 Task: Add an event  with title  Monthly Sales Meeting, date '2023/12/12' to 2023/12/14  & Select Event type as  Collective. Add location for the event as  456 Delos, Greece and add a description: As the faller begins to lean backward, the catchers should immediately extend their arms, creating a secure and stable platform for the faller to land on. Catchers should maintain a firm grip and ensure a safe landing for the faller.Create an event link  http-monthlysalesmeetingcom & Select the event color as  Cyan. , logged in from the account softage.10@softage.netand send the event invitation to softage.7@softage.net and softage.8@softage.net
Action: Mouse moved to (778, 146)
Screenshot: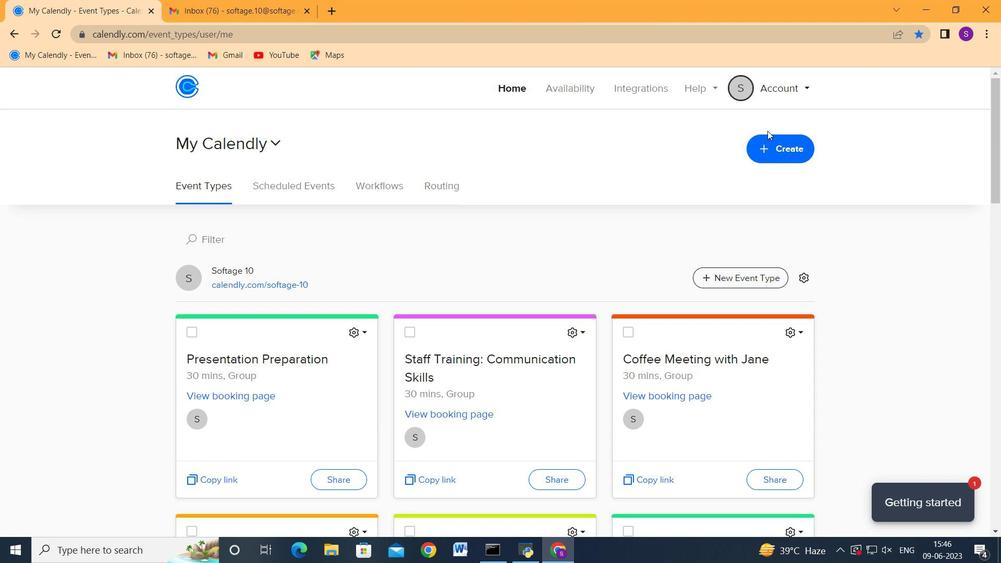 
Action: Mouse pressed left at (778, 146)
Screenshot: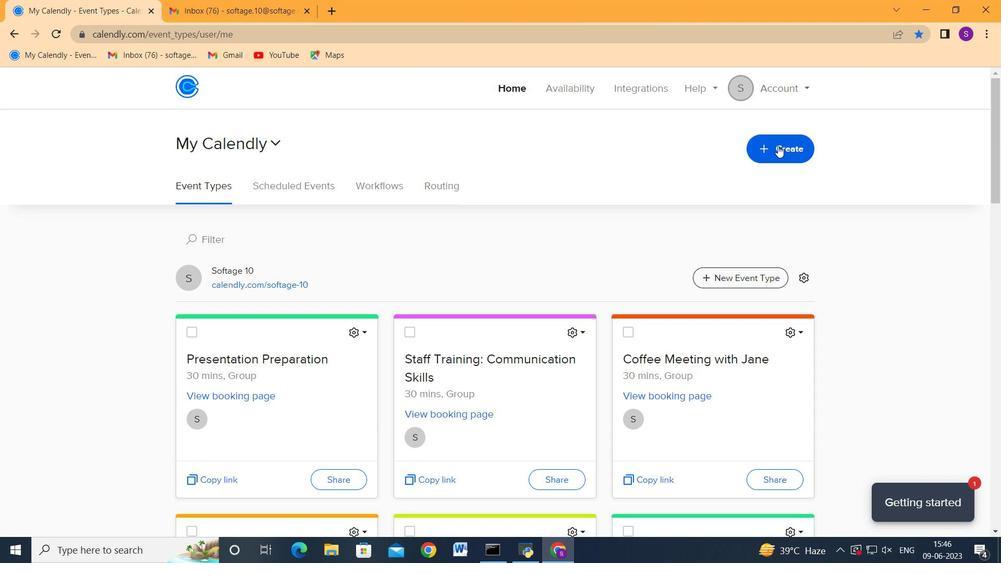 
Action: Mouse moved to (737, 192)
Screenshot: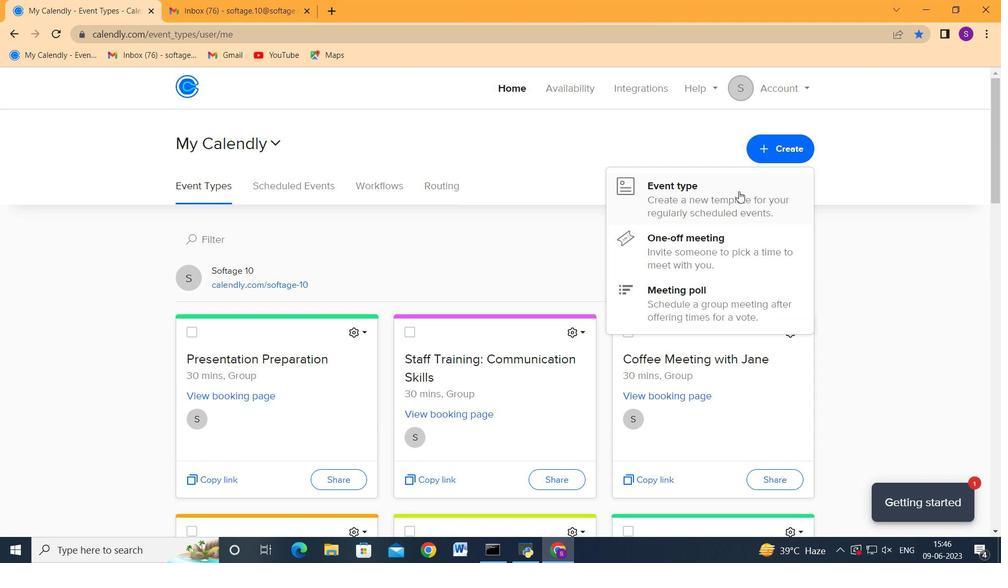 
Action: Mouse pressed left at (738, 192)
Screenshot: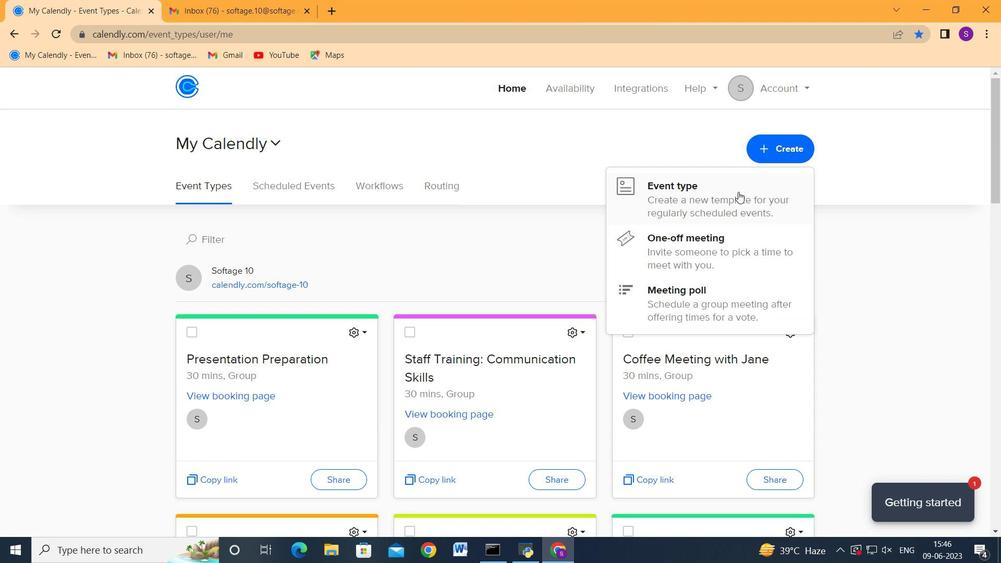 
Action: Mouse moved to (502, 400)
Screenshot: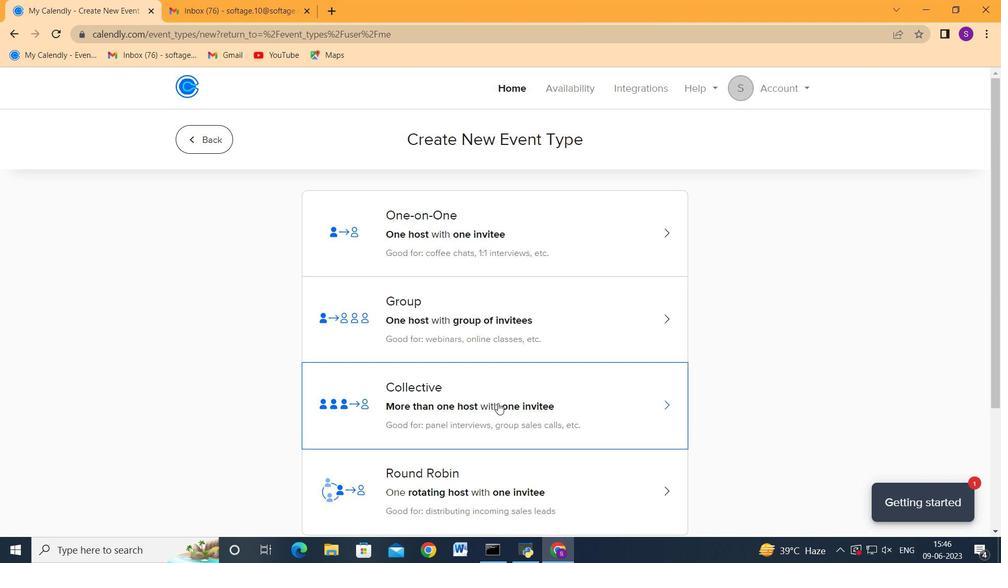 
Action: Mouse pressed left at (502, 400)
Screenshot: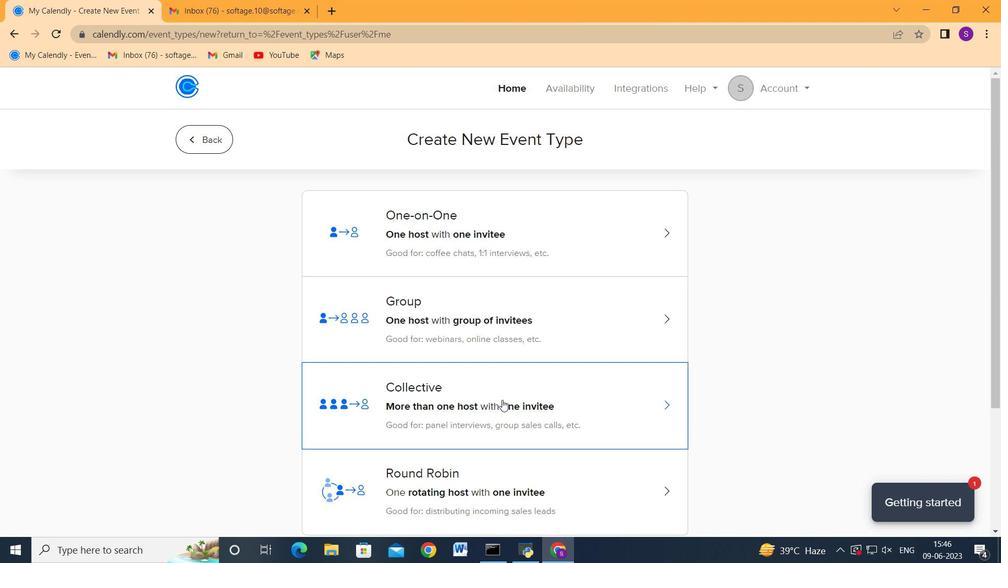 
Action: Mouse moved to (465, 210)
Screenshot: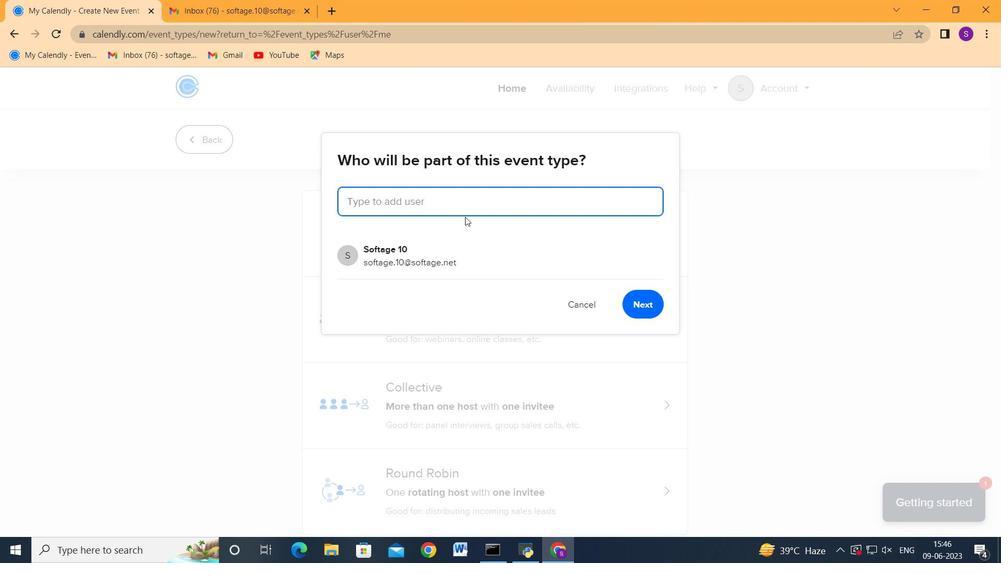 
Action: Mouse pressed left at (465, 210)
Screenshot: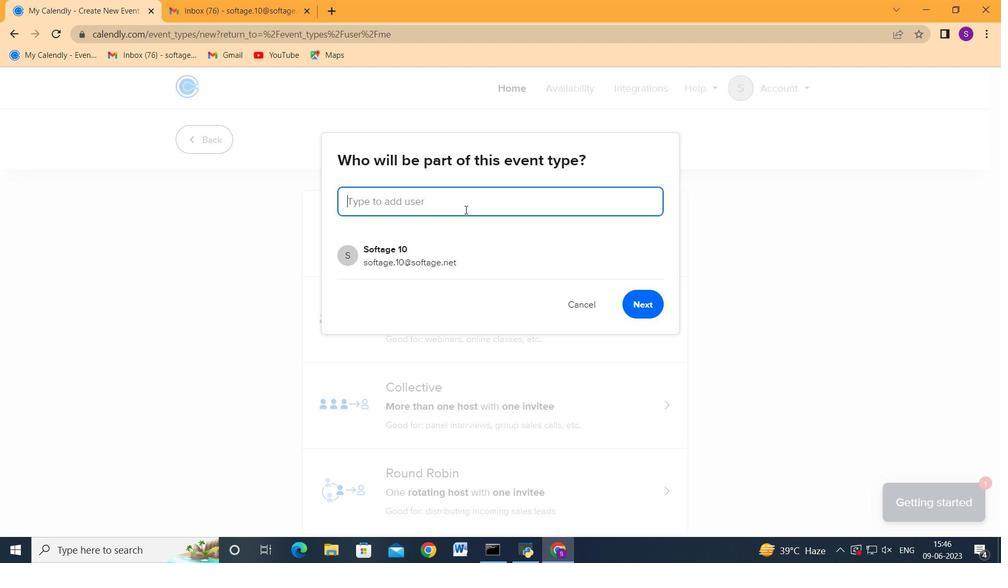 
Action: Mouse moved to (649, 309)
Screenshot: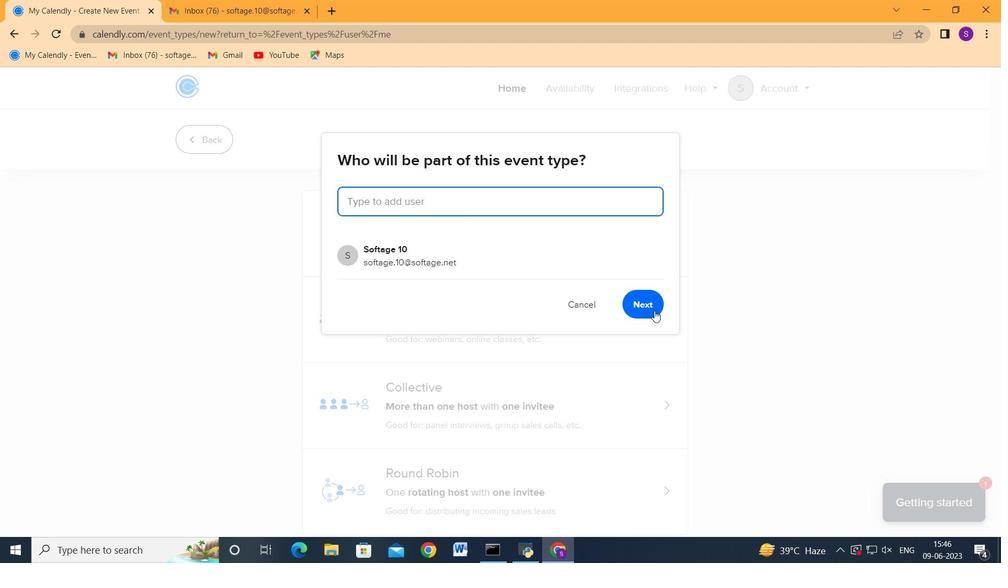 
Action: Mouse pressed left at (649, 309)
Screenshot: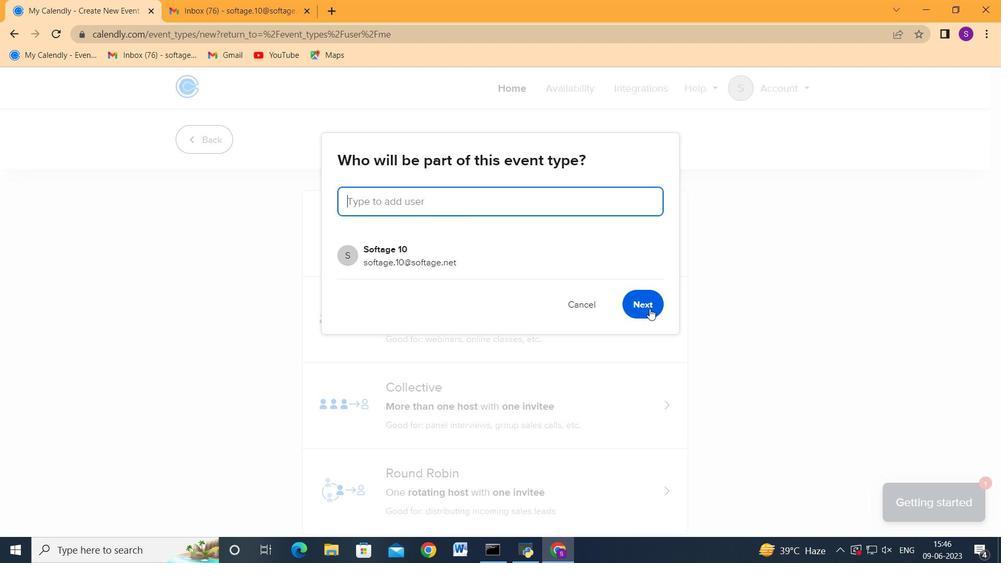 
Action: Mouse moved to (357, 315)
Screenshot: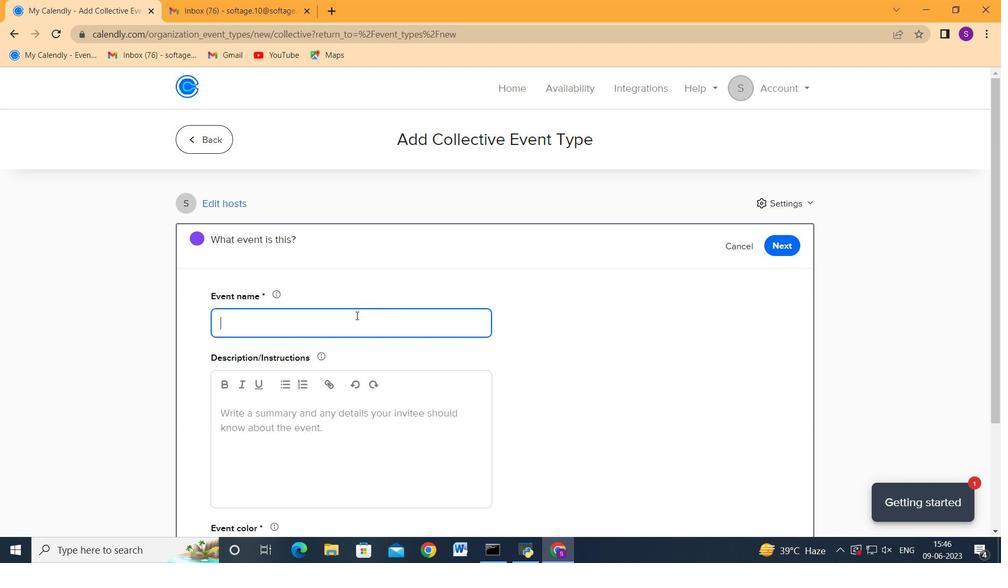 
Action: Key pressed <Key.shift><Key.shift><Key.shift><Key.shift><Key.shift><Key.shift><Key.shift><Key.shift><Key.shift>G<Key.backspace><Key.shift>Monthly<Key.space><Key.shift>Sales<Key.space><Key.shift>Meeting,<Key.backspace><Key.tab><Key.tab><Key.tab><Key.shift><Key.shift><Key.shift><Key.shift><Key.shift><Key.shift><Key.shift><Key.shift><Key.shift><Key.shift><Key.shift><Key.shift><Key.shift><Key.shift>Ad<Key.backspace>s<Key.space>the<Key.space>faller<Key.space>begins<Key.space>to<Key.space>learn<Key.backspace><Key.backspace>n<Key.space>backward<Key.space><Key.backspace>,<Key.space>the<Key.space>catchers<Key.space>should<Key.space>immediately<Key.space>extend<Key.space>their<Key.space>arms,<Key.space>creating<Key.space>a<Key.space>secure<Key.space>and<Key.space>stable<Key.space>pe<Key.backspace>latform<Key.space>for<Key.space>the<Key.space>faller<Key.space>to<Key.space>land<Key.space>on.<Key.space><Key.shift_r>Catchers<Key.space>shuo<Key.backspace><Key.backspace>ould<Key.space>maintain<Key.space>a<Key.space>firm<Key.space>gi<Key.backspace>rip<Key.space>and<Key.space>ensure<Key.space>a<Key.space>safe<Key.space>landing<Key.space>on<Key.space><Key.backspace><Key.backspace><Key.backspace>for<Key.space>the<Key.space>faller.<Key.tab><Key.tab>
Screenshot: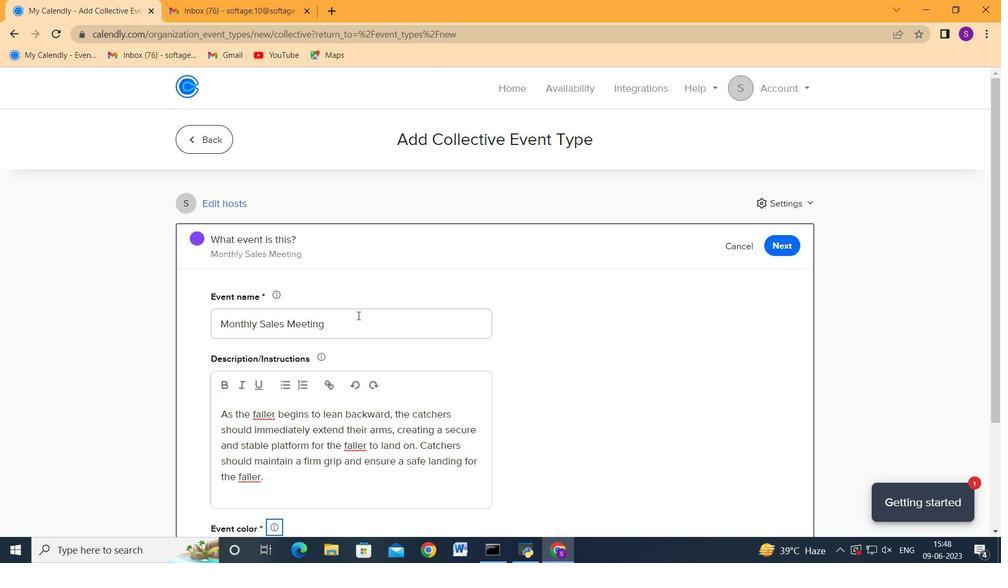
Action: Mouse moved to (362, 404)
Screenshot: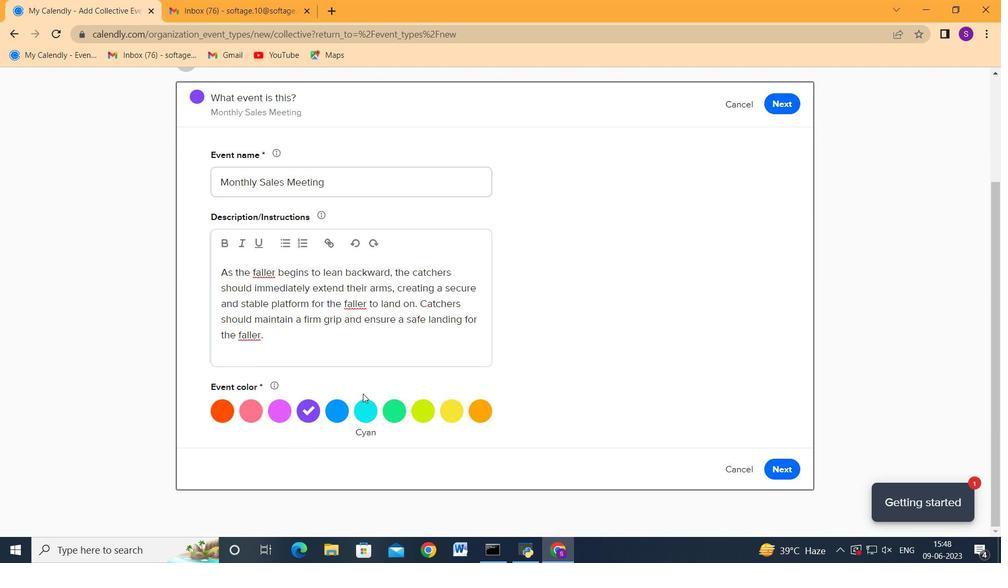 
Action: Mouse pressed left at (362, 404)
Screenshot: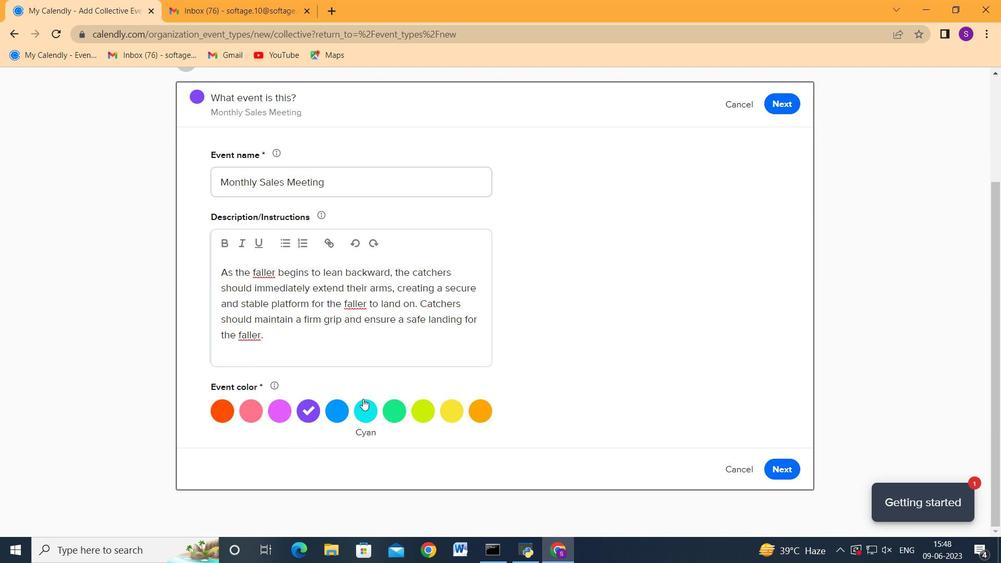 
Action: Mouse moved to (786, 464)
Screenshot: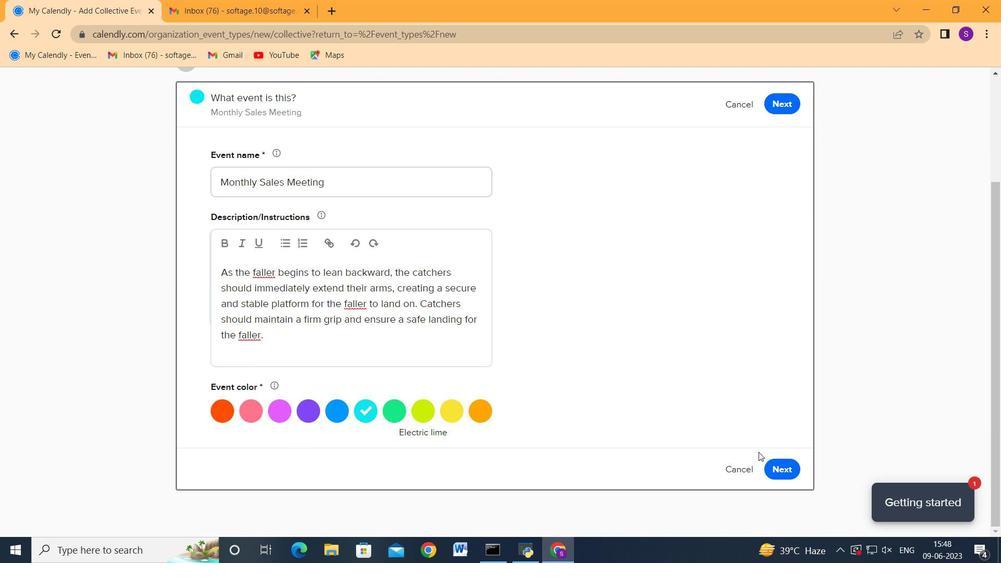 
Action: Mouse pressed left at (786, 464)
Screenshot: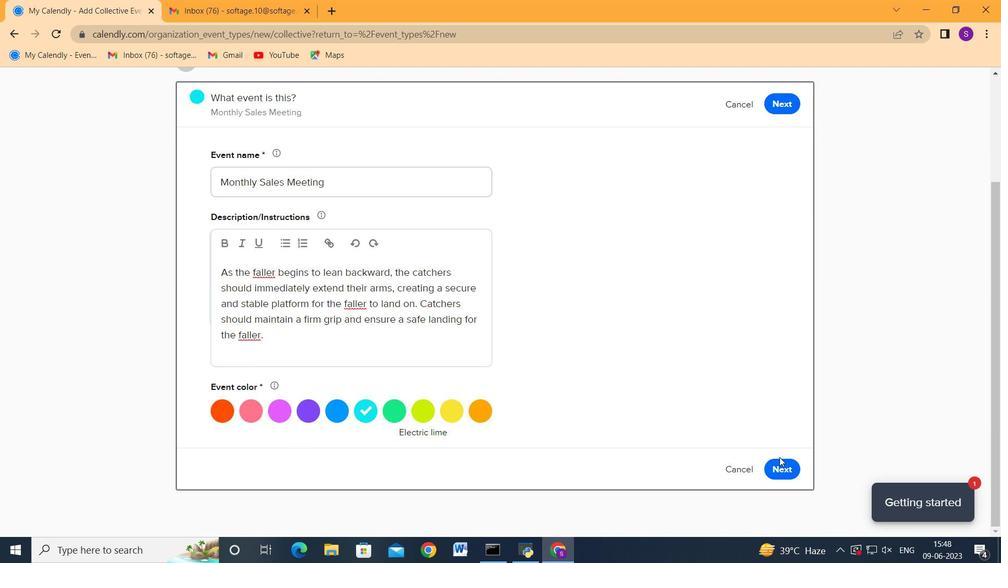 
Action: Mouse moved to (489, 373)
Screenshot: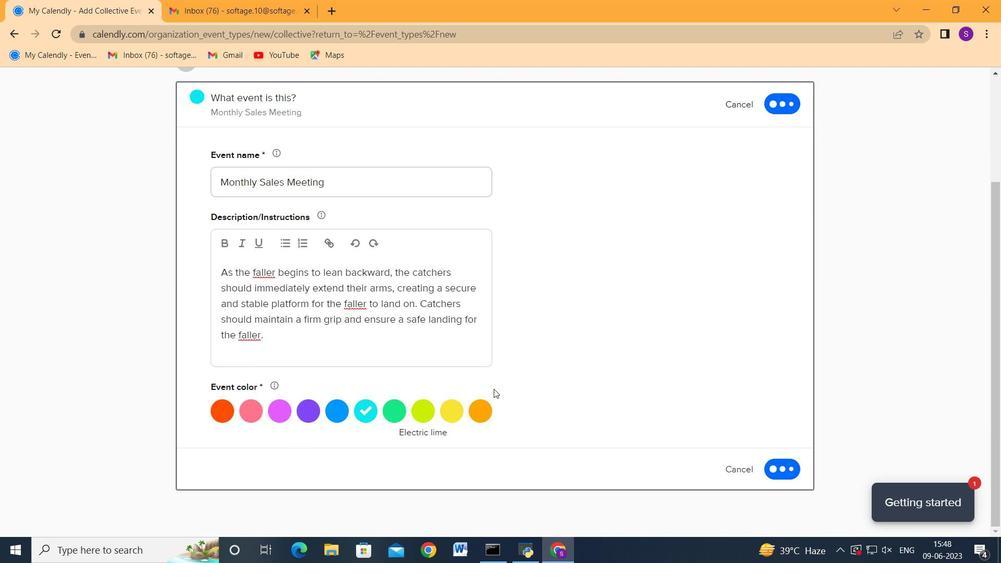 
Action: Mouse scrolled (489, 373) with delta (0, 0)
Screenshot: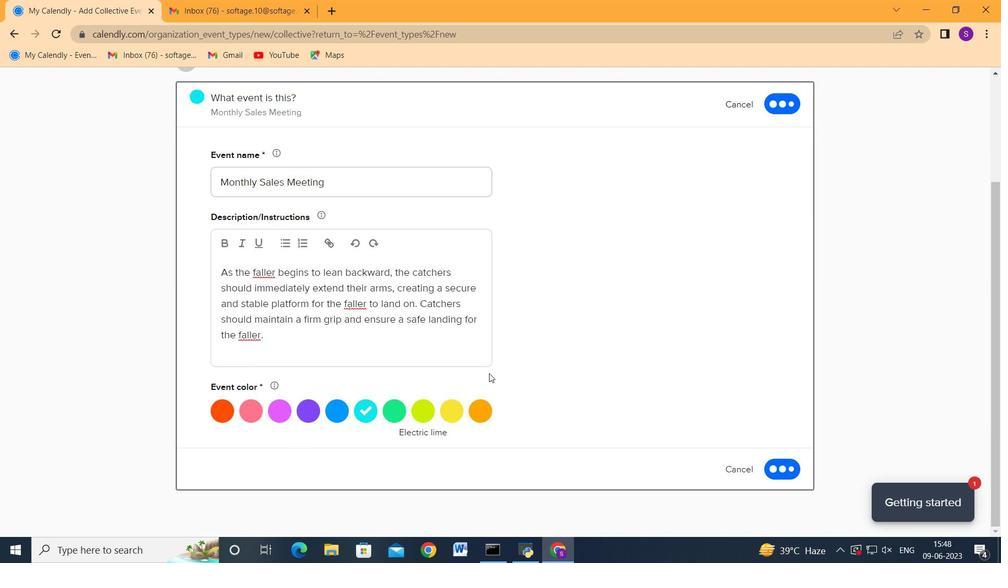 
Action: Mouse scrolled (489, 373) with delta (0, 0)
Screenshot: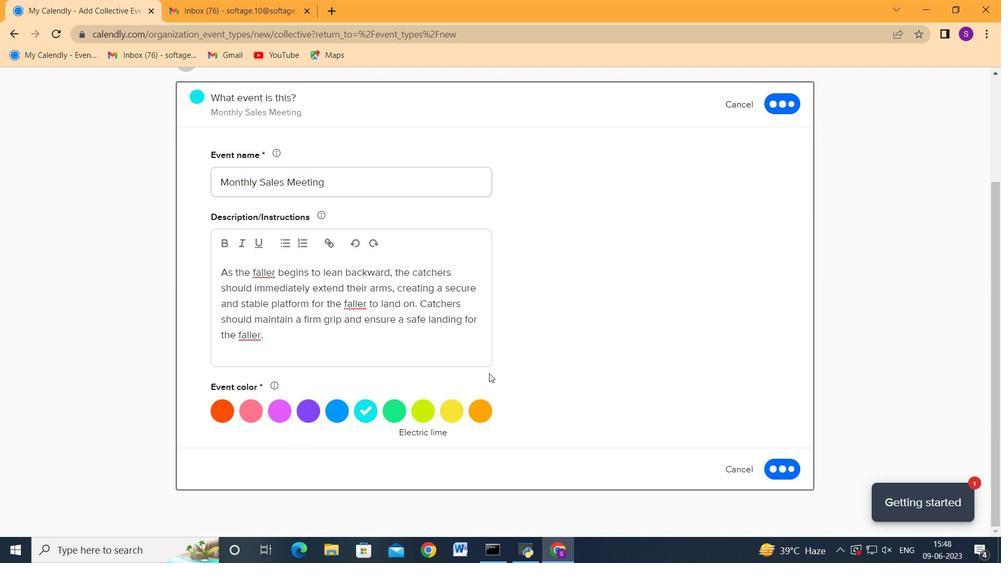 
Action: Mouse moved to (322, 382)
Screenshot: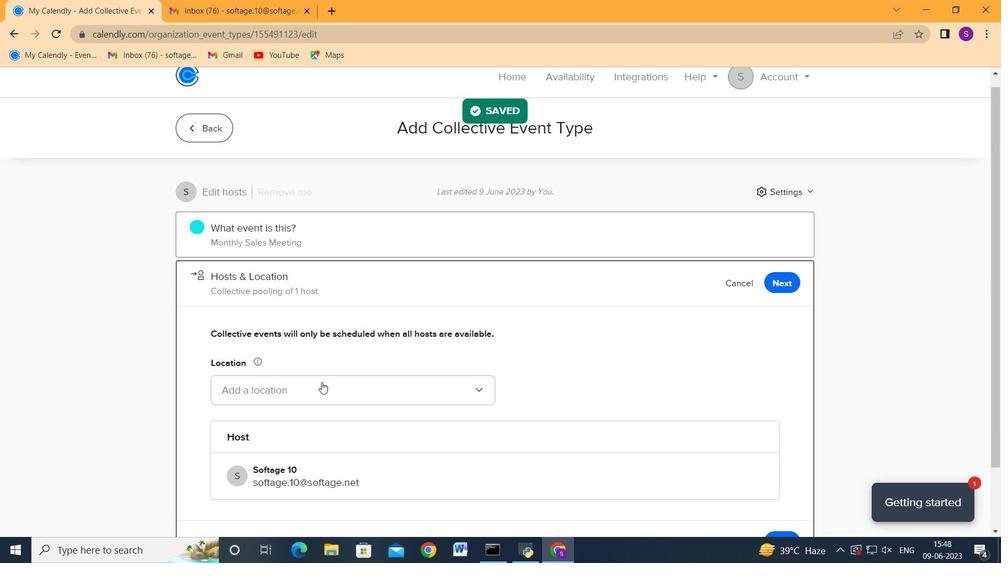 
Action: Mouse pressed left at (322, 382)
Screenshot: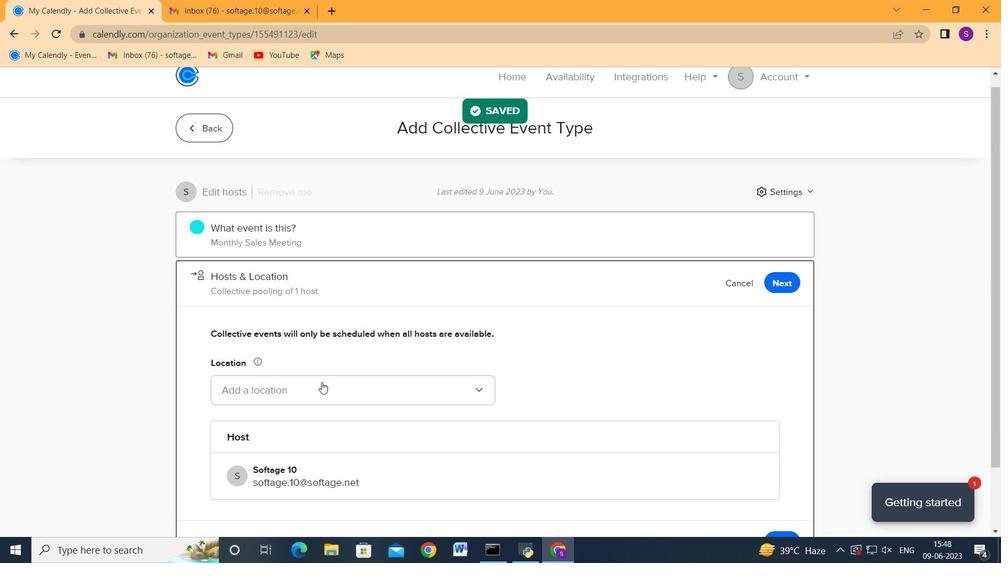 
Action: Mouse moved to (308, 416)
Screenshot: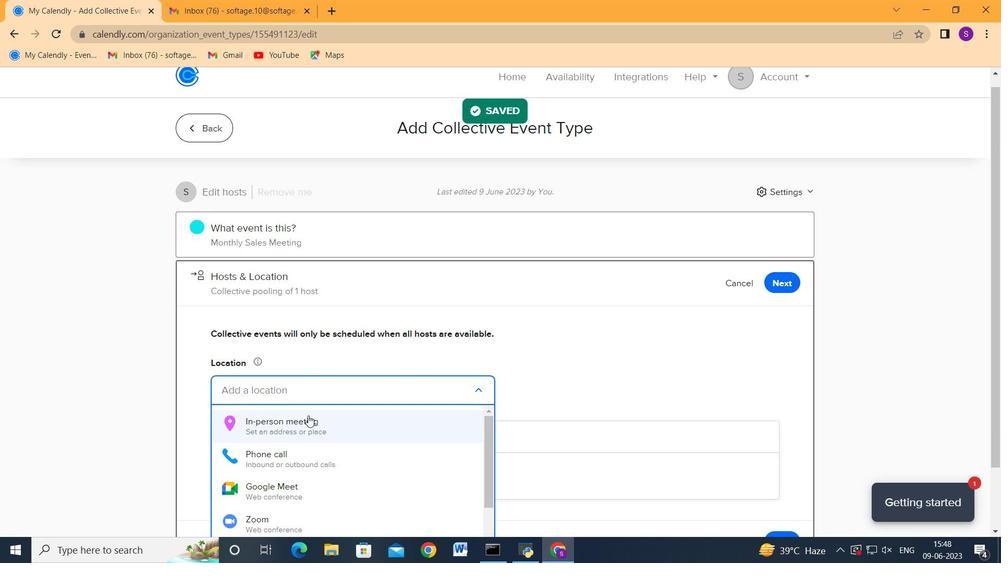 
Action: Mouse pressed left at (308, 416)
Screenshot: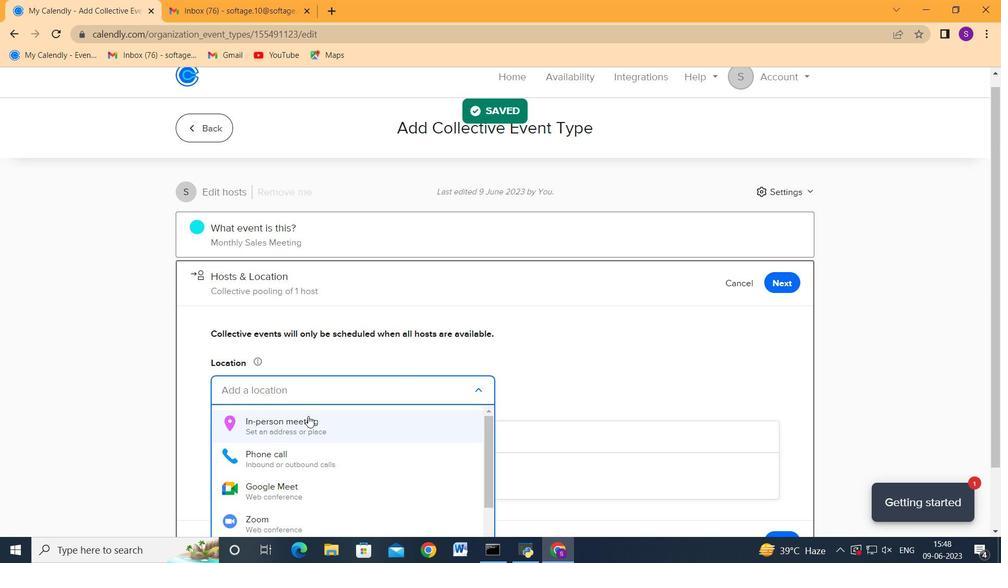 
Action: Mouse moved to (518, 214)
Screenshot: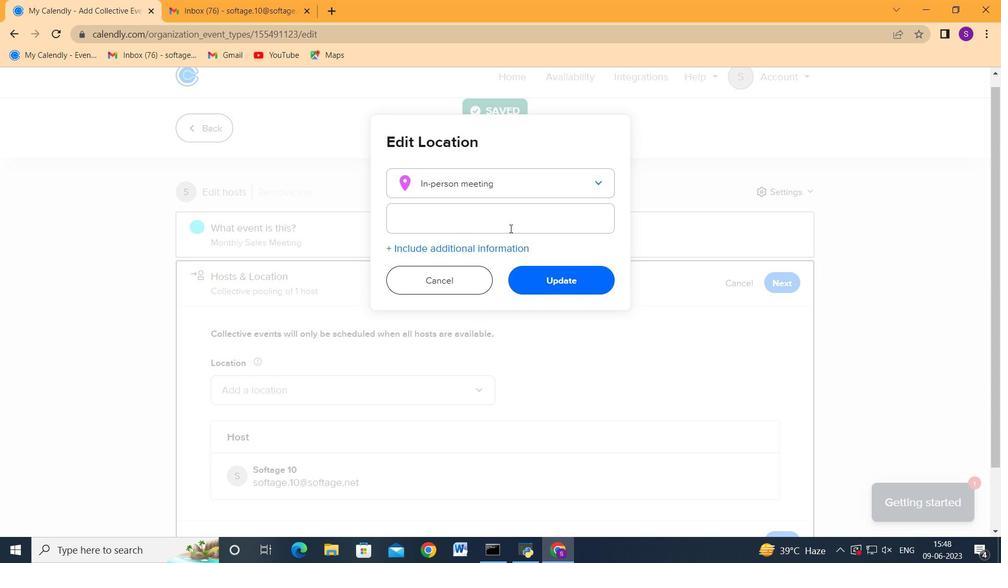 
Action: Mouse pressed left at (518, 214)
Screenshot: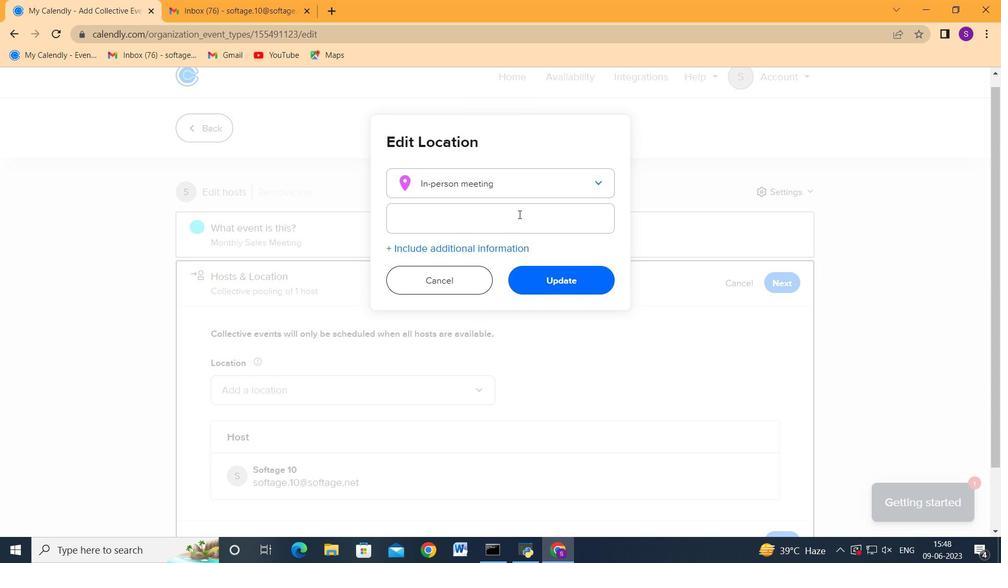 
Action: Key pressed i<Key.backspace>456<Key.space><Key.shift_r>Delos,<Key.space><Key.shift>C<Key.backspace>g<Key.backspace><Key.shift_r>Greece
Screenshot: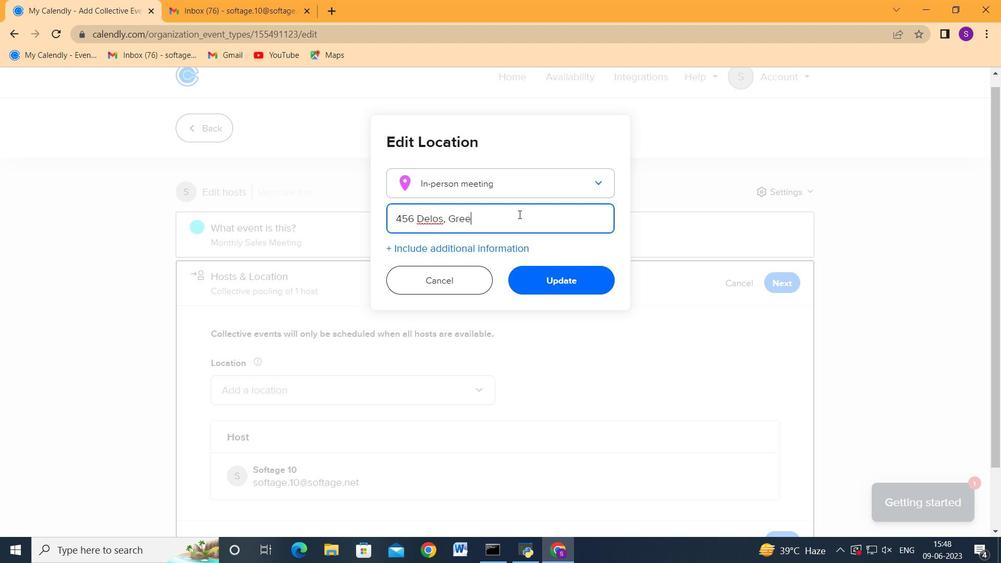 
Action: Mouse moved to (557, 269)
Screenshot: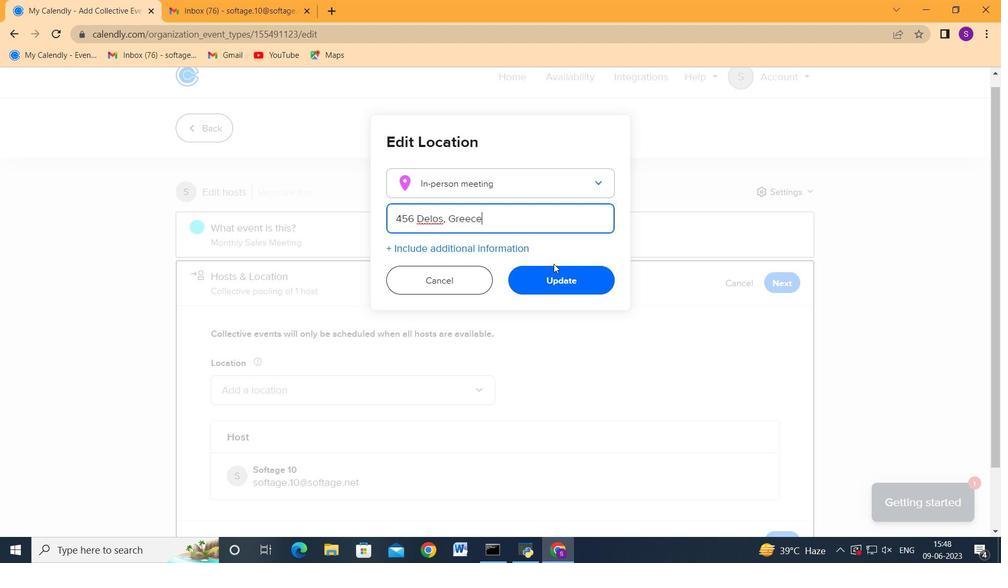 
Action: Mouse pressed left at (557, 269)
Screenshot: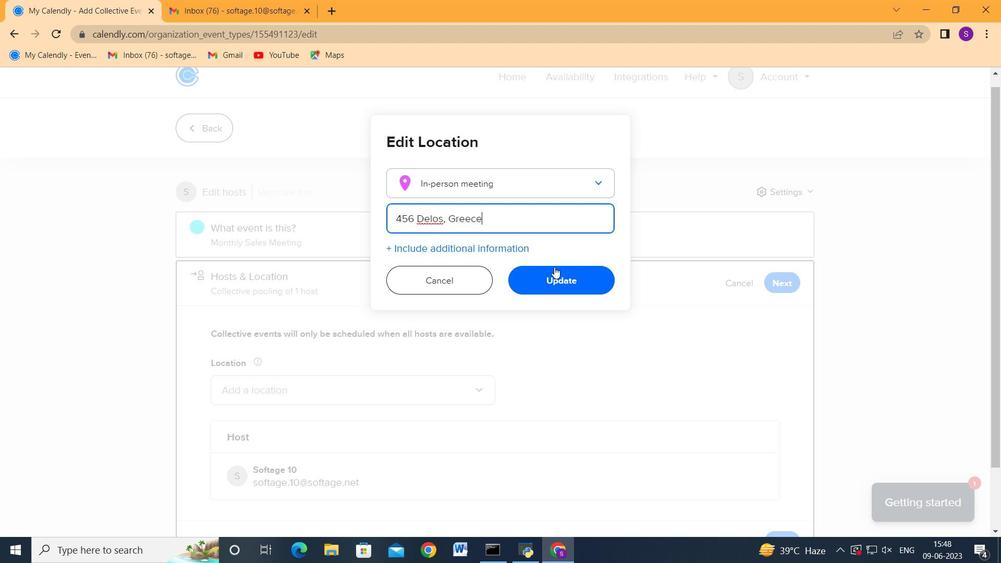 
Action: Mouse moved to (543, 308)
Screenshot: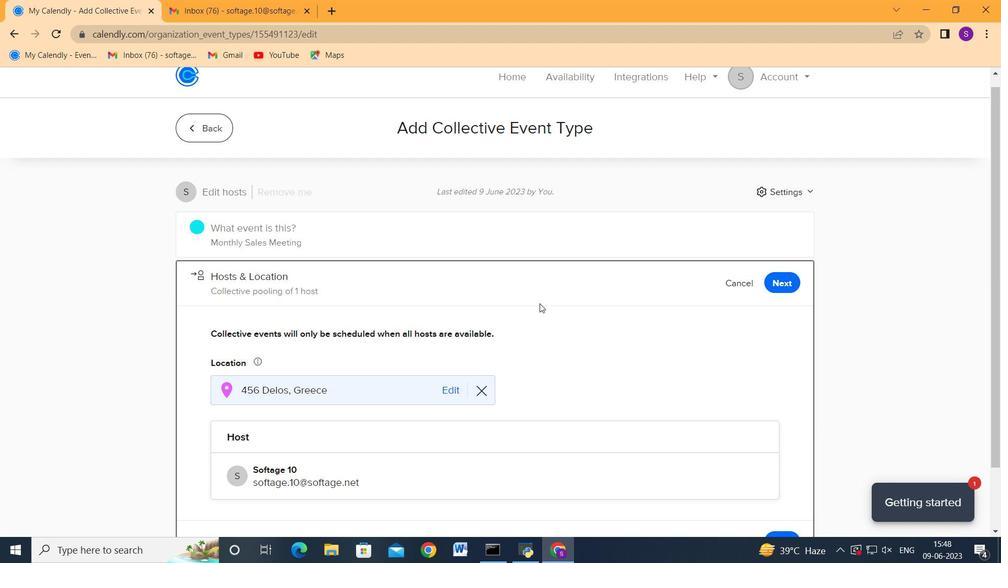 
Action: Mouse scrolled (543, 307) with delta (0, 0)
Screenshot: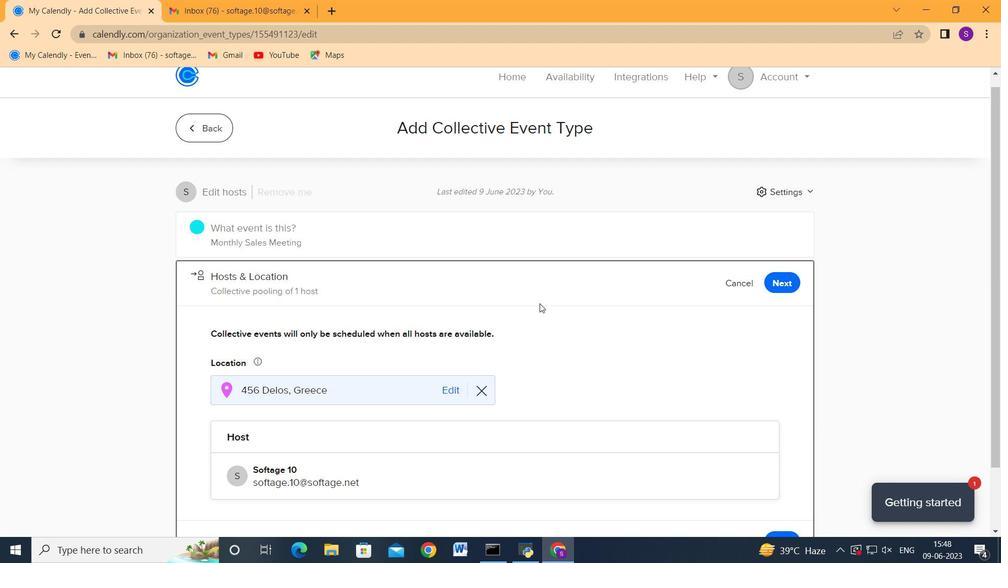 
Action: Mouse moved to (544, 310)
Screenshot: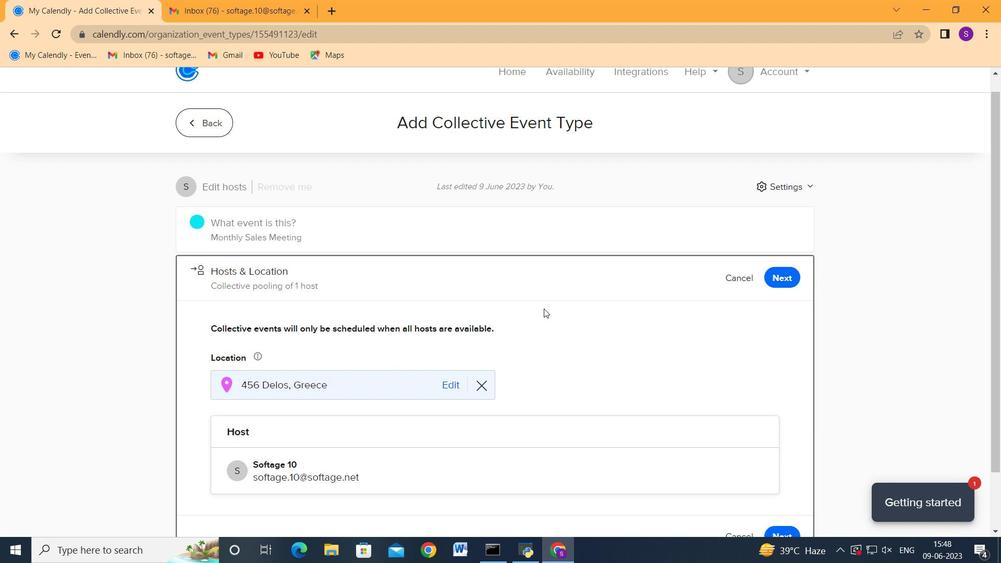 
Action: Mouse scrolled (544, 309) with delta (0, 0)
Screenshot: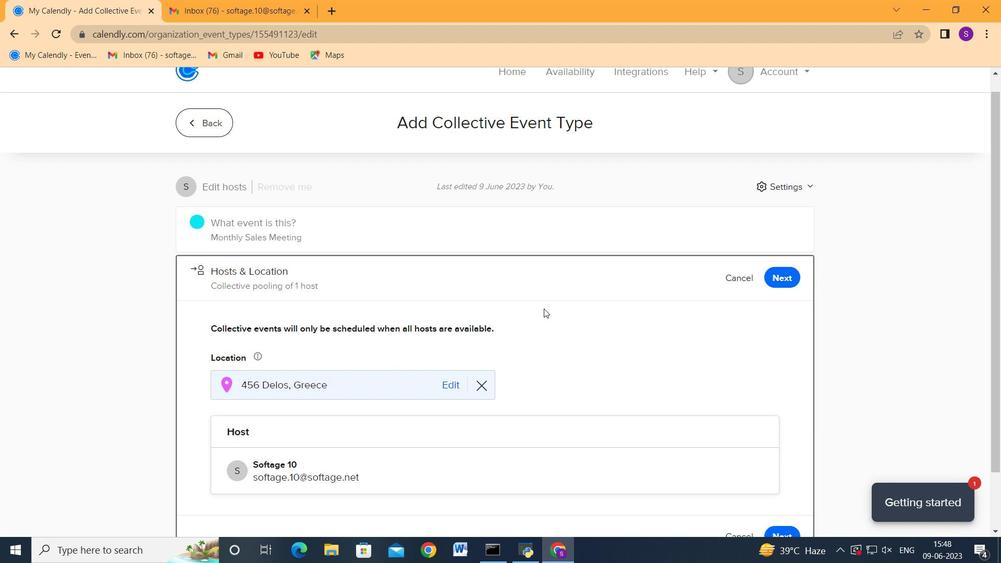 
Action: Mouse moved to (544, 310)
Screenshot: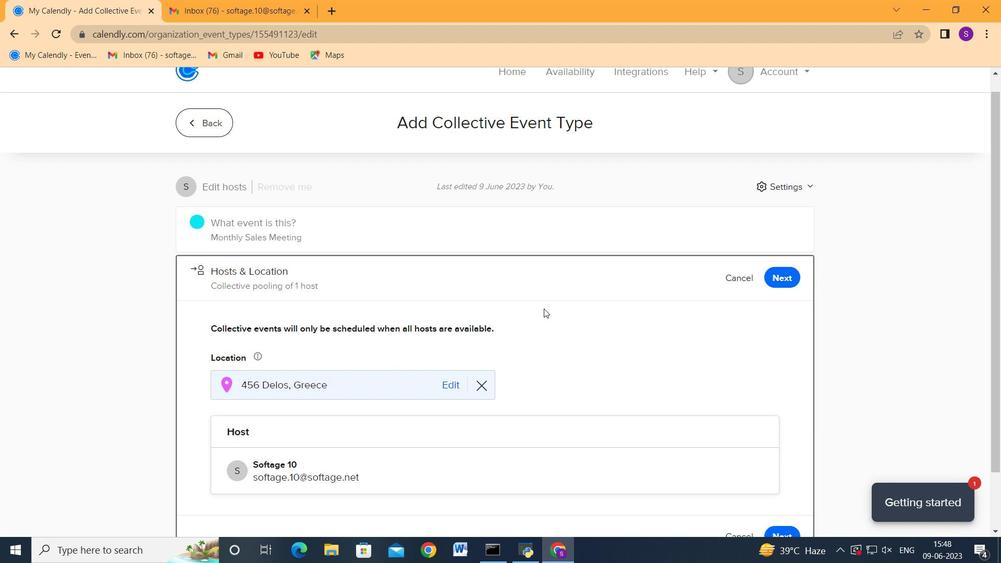 
Action: Mouse scrolled (544, 309) with delta (0, 0)
Screenshot: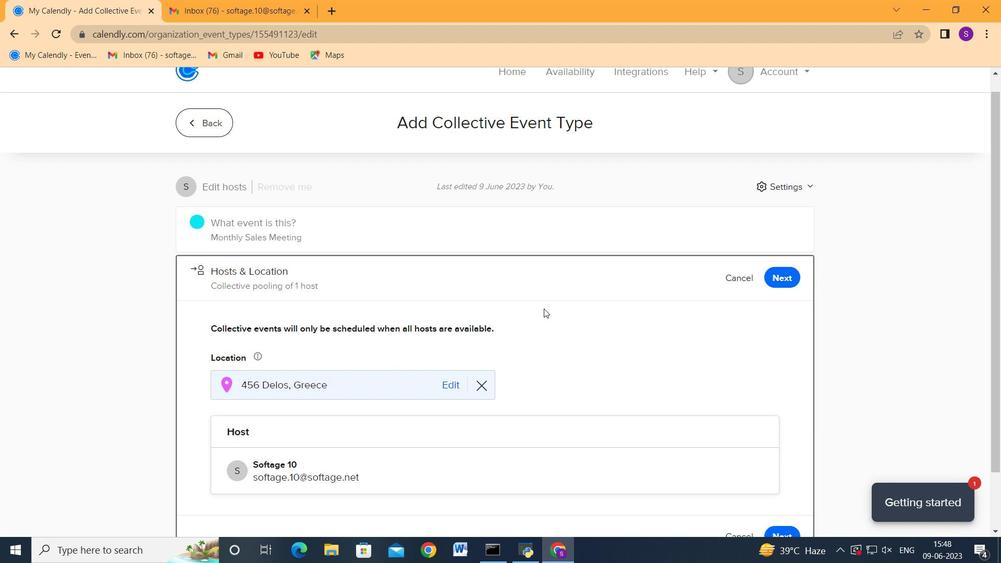 
Action: Mouse moved to (579, 325)
Screenshot: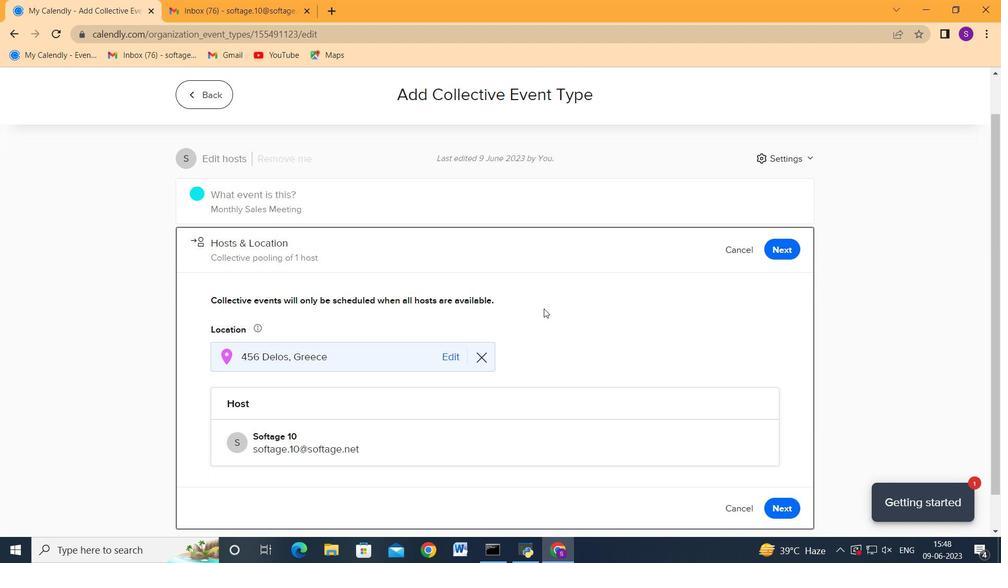 
Action: Mouse scrolled (545, 310) with delta (0, 0)
Screenshot: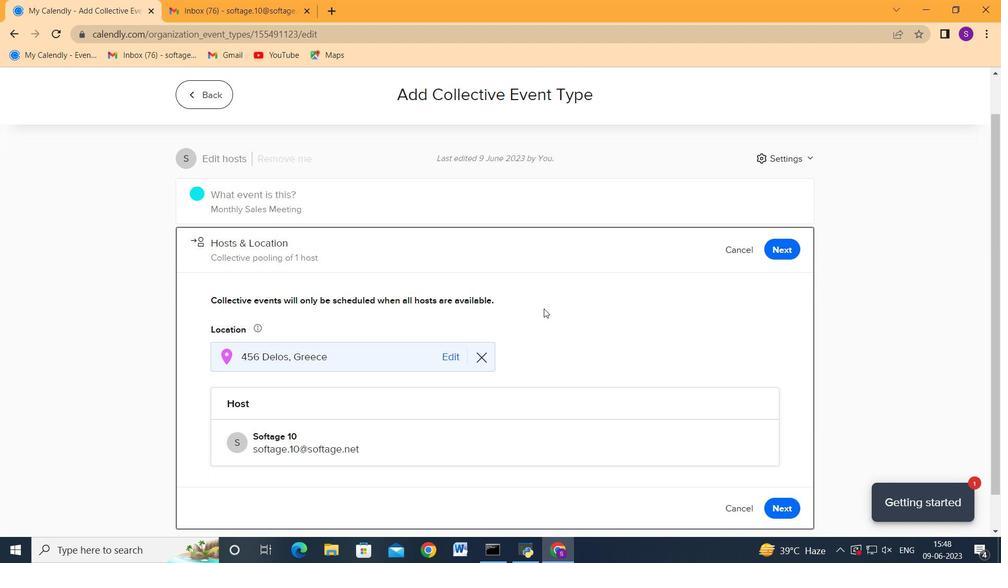 
Action: Mouse moved to (780, 213)
Screenshot: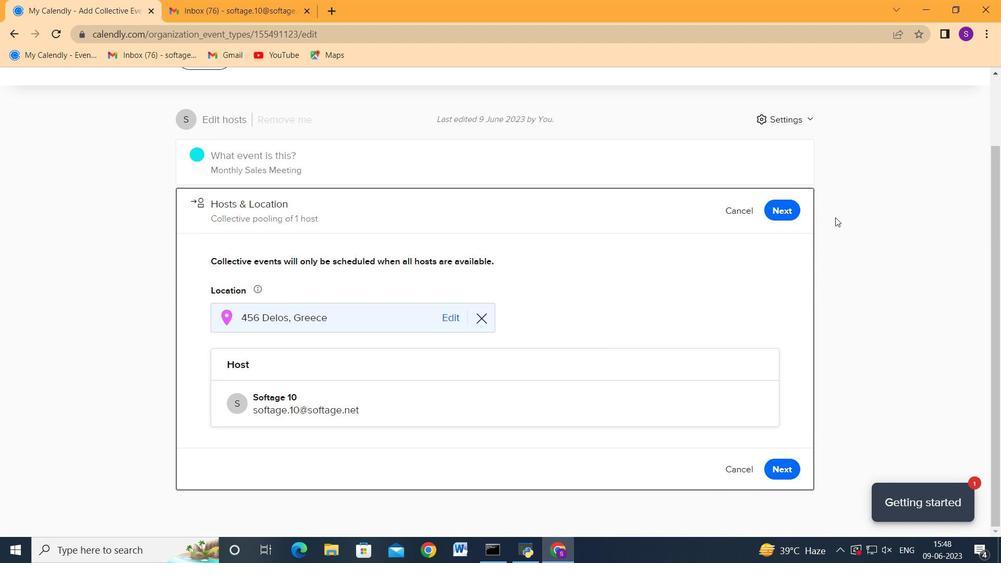 
Action: Mouse pressed left at (780, 213)
Screenshot: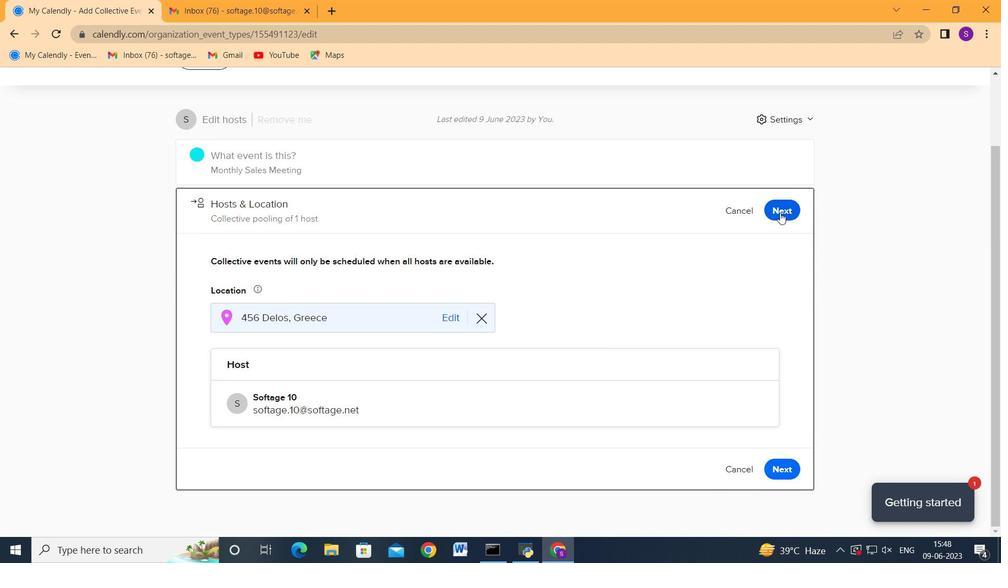 
Action: Mouse moved to (445, 395)
Screenshot: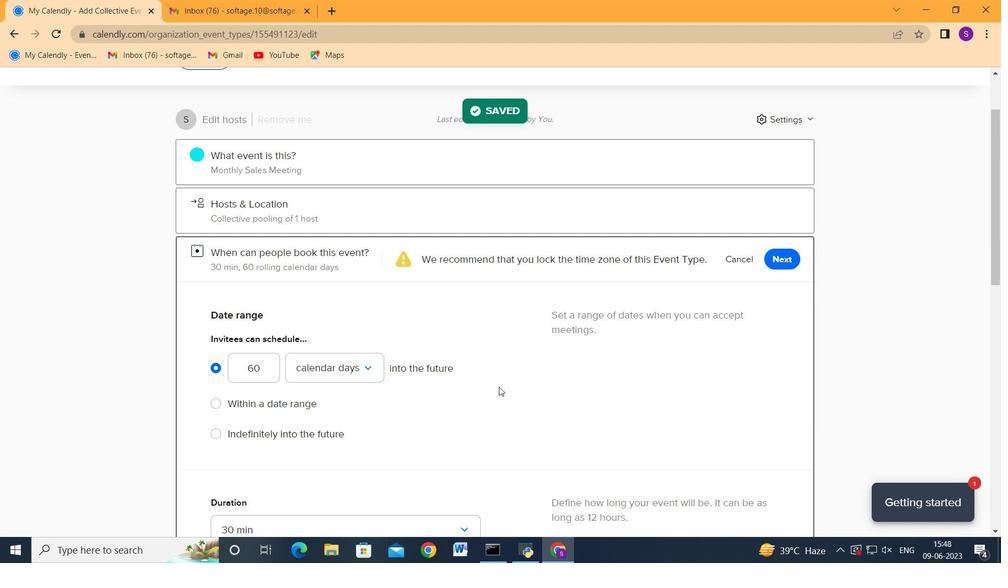 
Action: Mouse scrolled (487, 392) with delta (0, 0)
Screenshot: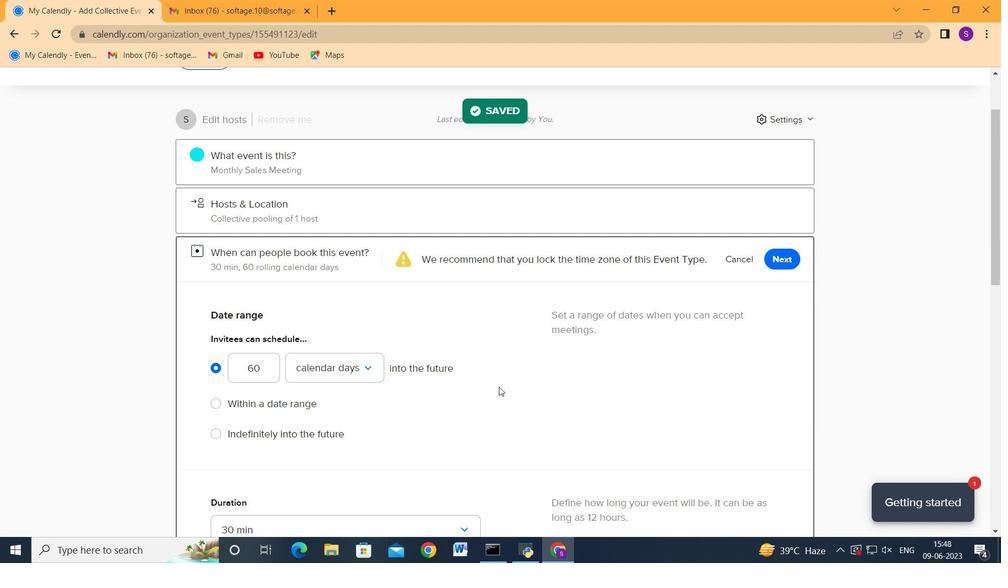 
Action: Mouse moved to (441, 394)
Screenshot: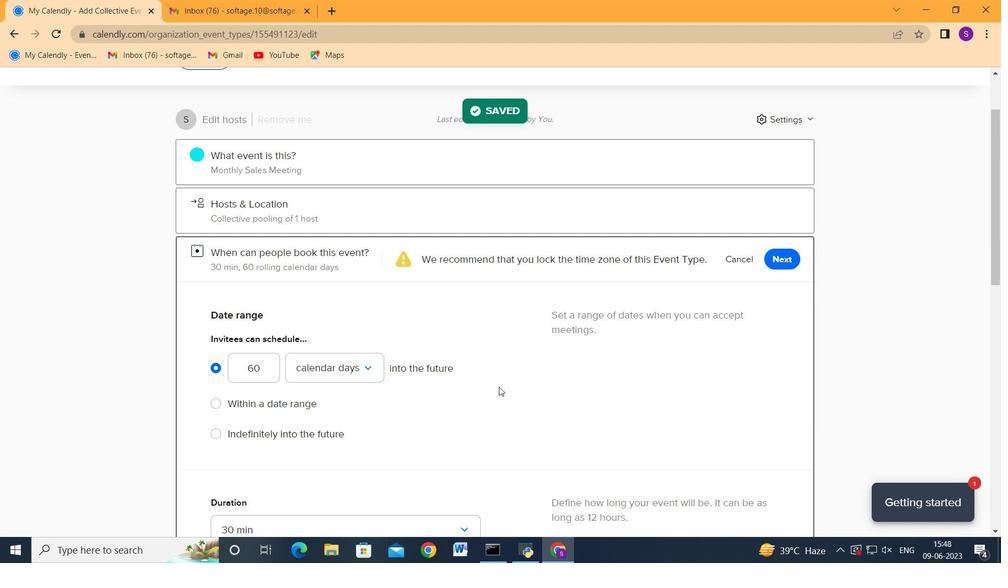 
Action: Mouse scrolled (481, 395) with delta (0, 0)
Screenshot: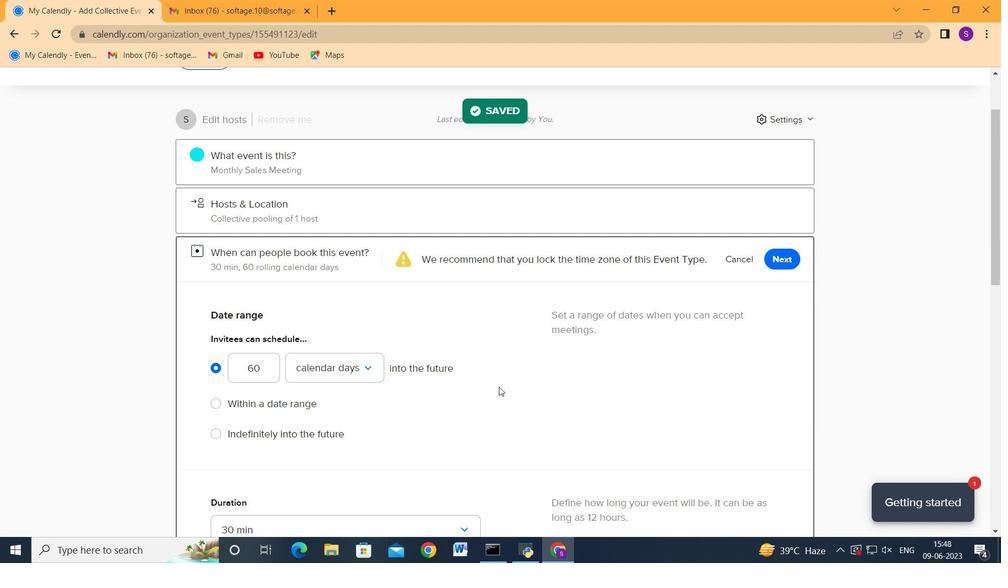 
Action: Mouse moved to (271, 267)
Screenshot: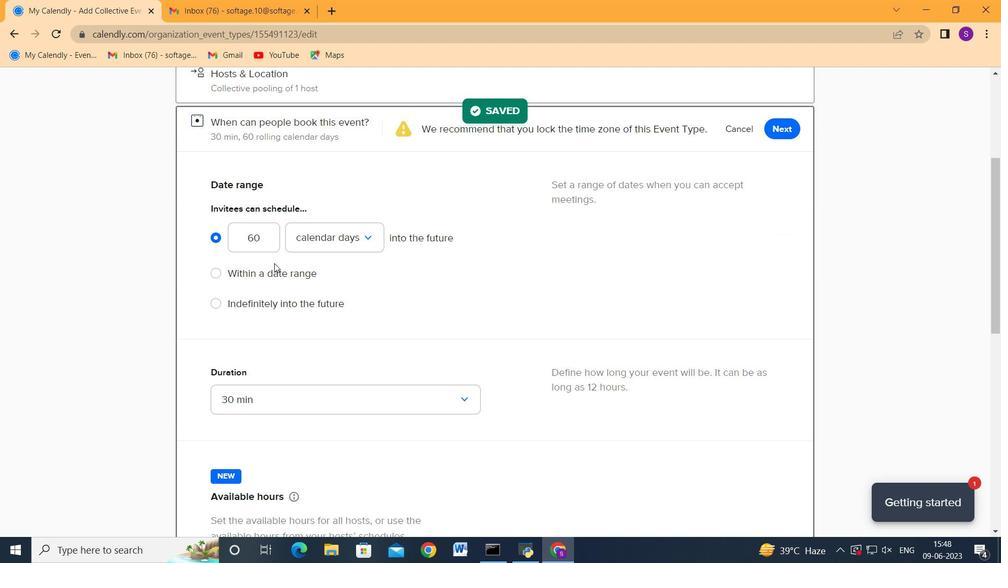 
Action: Mouse pressed left at (271, 267)
Screenshot: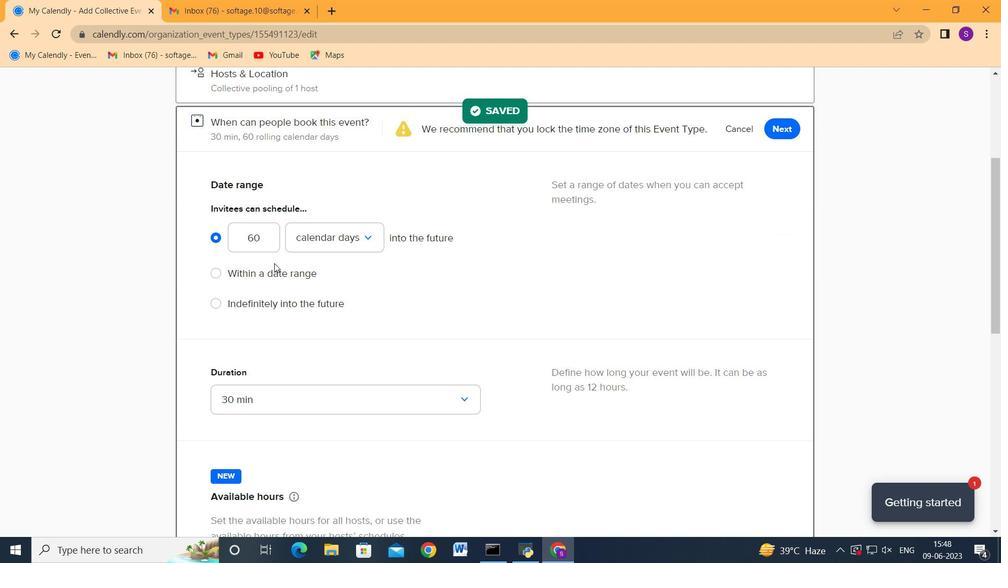 
Action: Mouse moved to (370, 281)
Screenshot: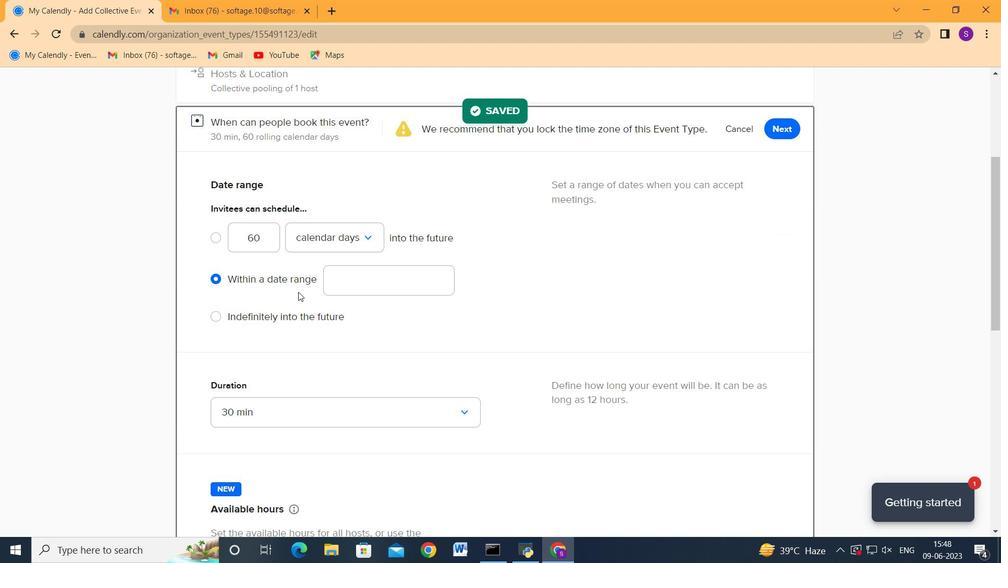 
Action: Mouse pressed left at (370, 281)
Screenshot: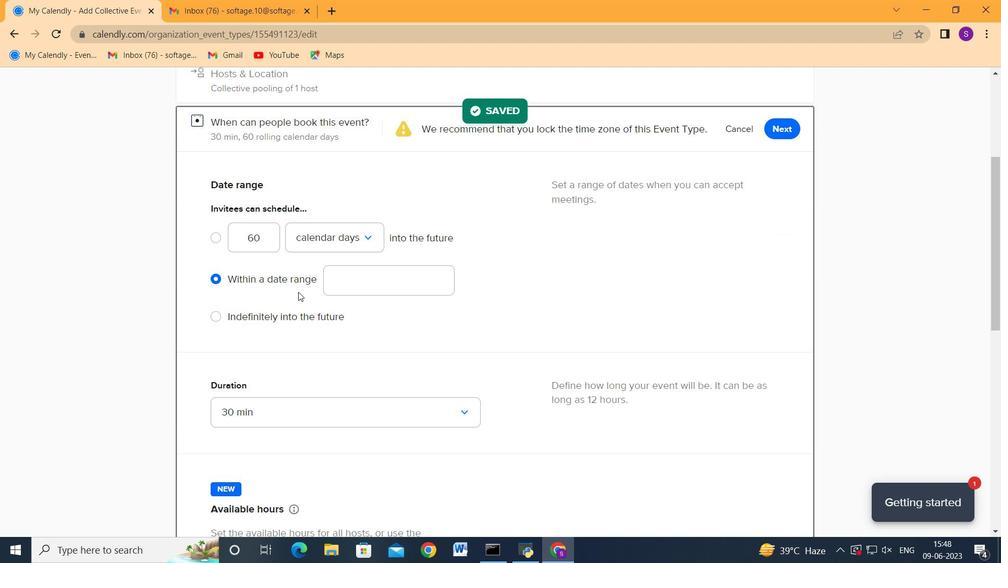 
Action: Mouse moved to (366, 209)
Screenshot: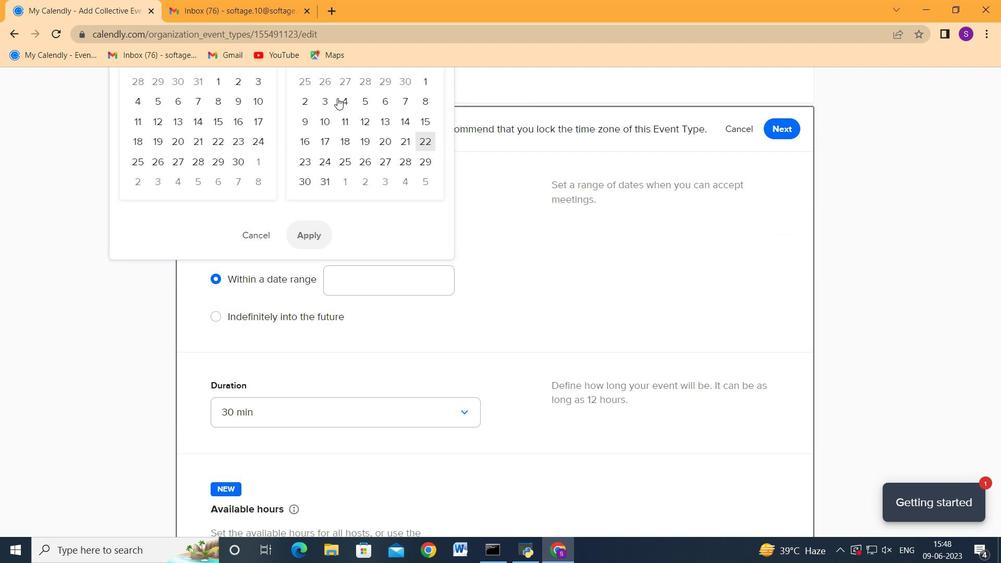 
Action: Mouse scrolled (366, 210) with delta (0, 0)
Screenshot: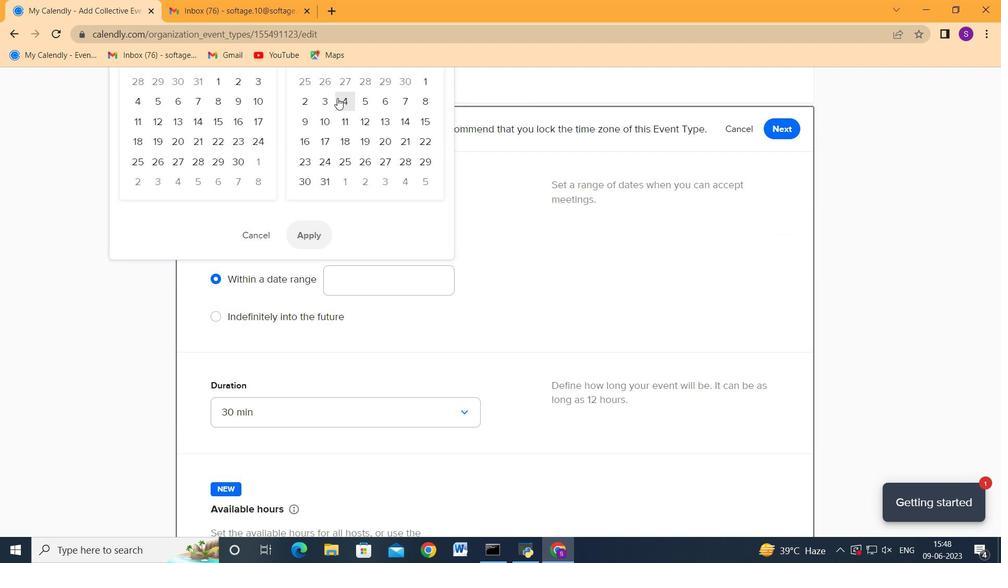 
Action: Mouse scrolled (366, 210) with delta (0, 0)
Screenshot: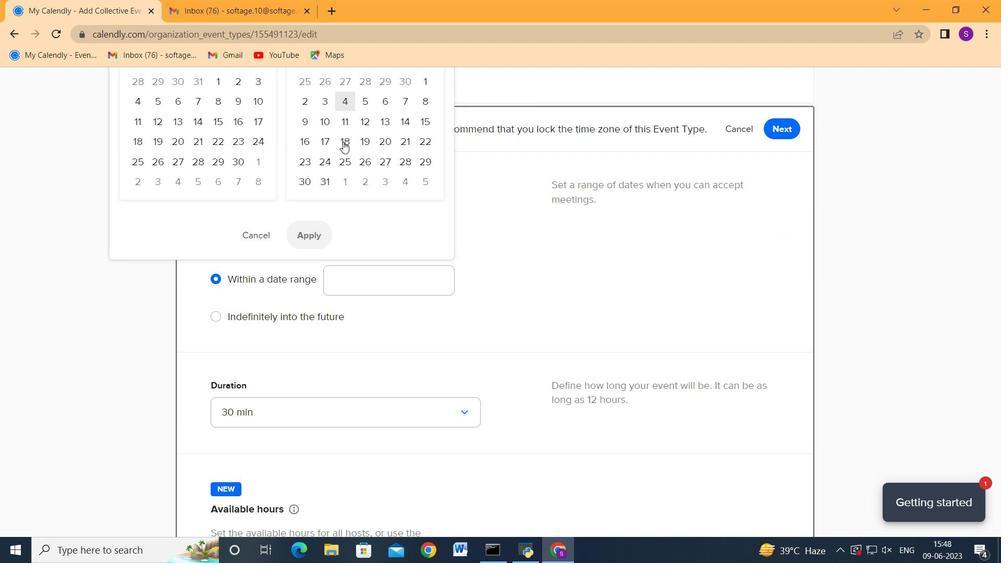 
Action: Mouse scrolled (366, 210) with delta (0, 0)
Screenshot: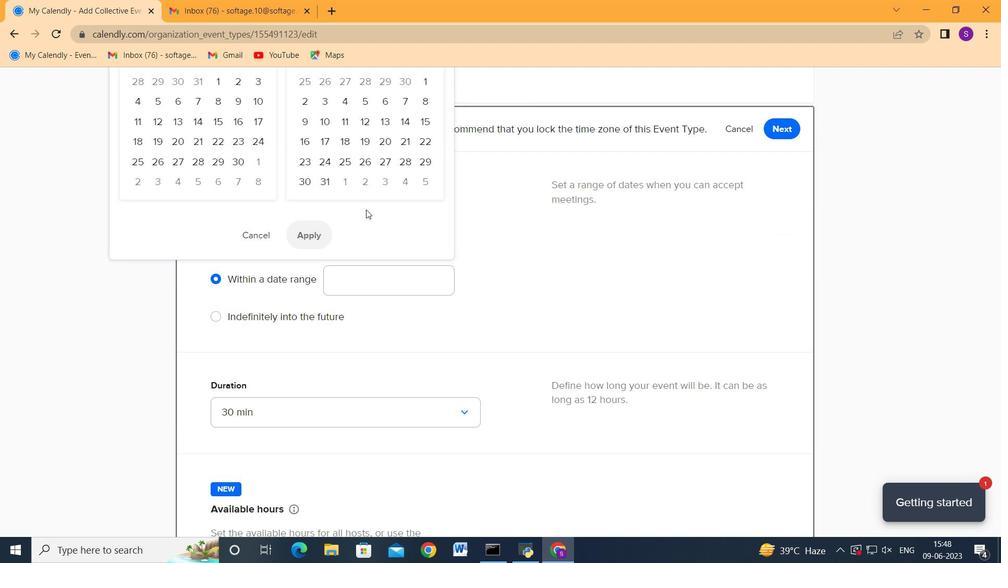 
Action: Mouse moved to (512, 226)
Screenshot: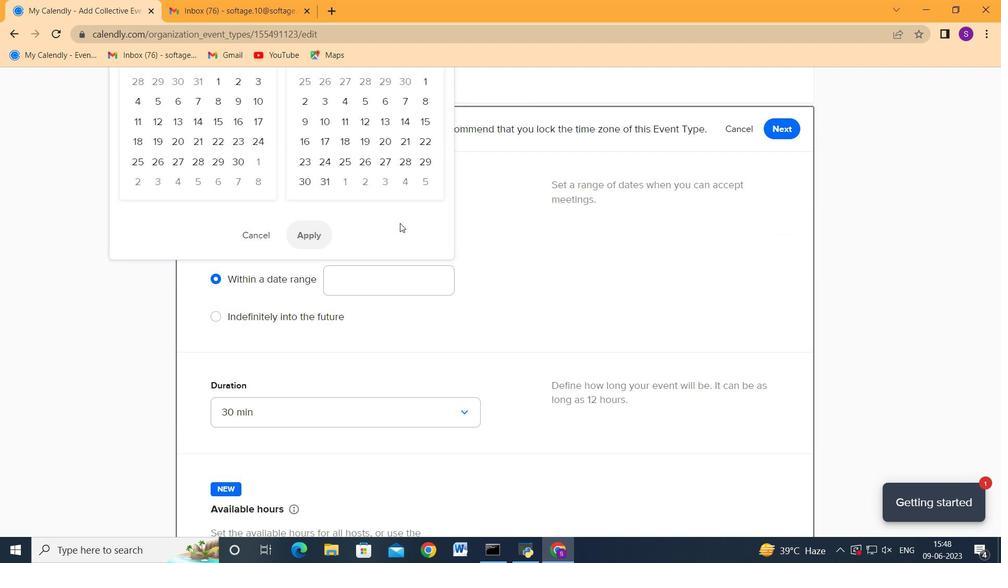 
Action: Mouse pressed left at (512, 226)
Screenshot: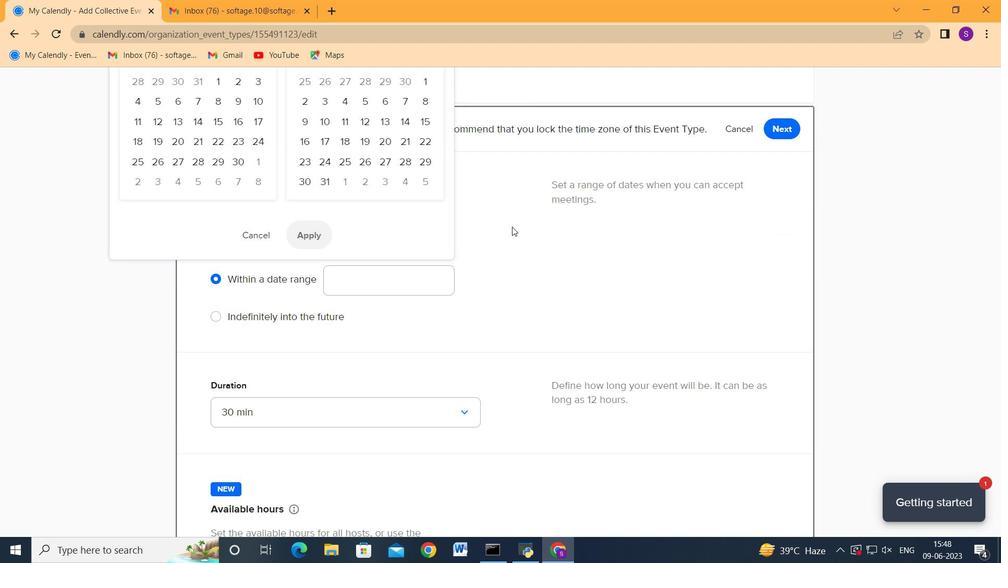 
Action: Mouse moved to (512, 306)
Screenshot: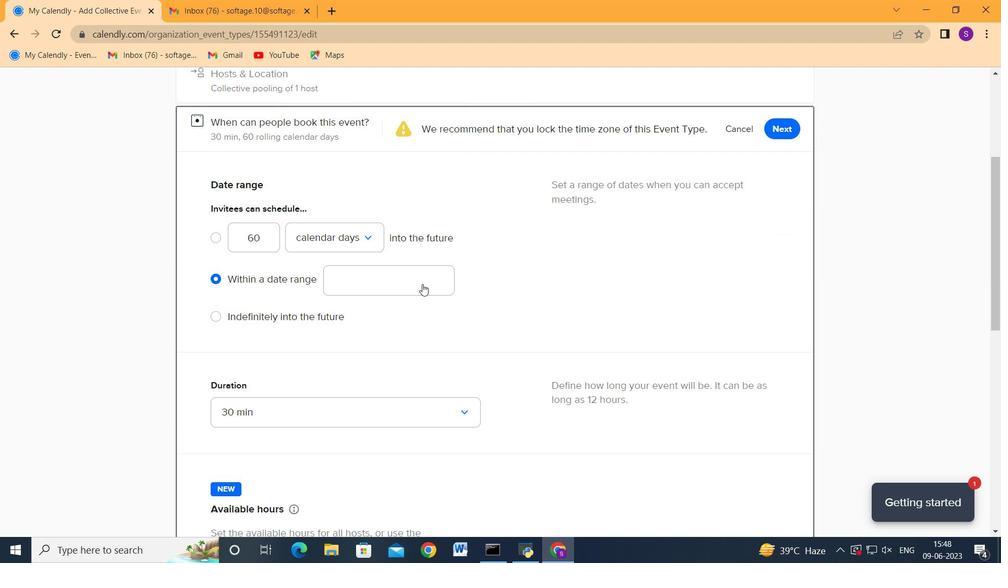 
Action: Mouse scrolled (511, 306) with delta (0, 0)
Screenshot: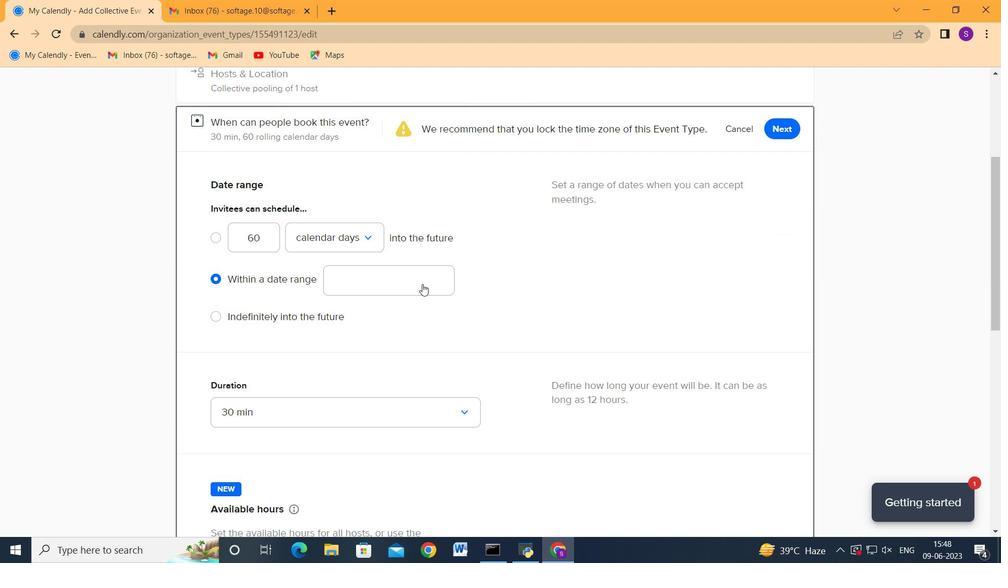 
Action: Mouse scrolled (512, 306) with delta (0, 0)
Screenshot: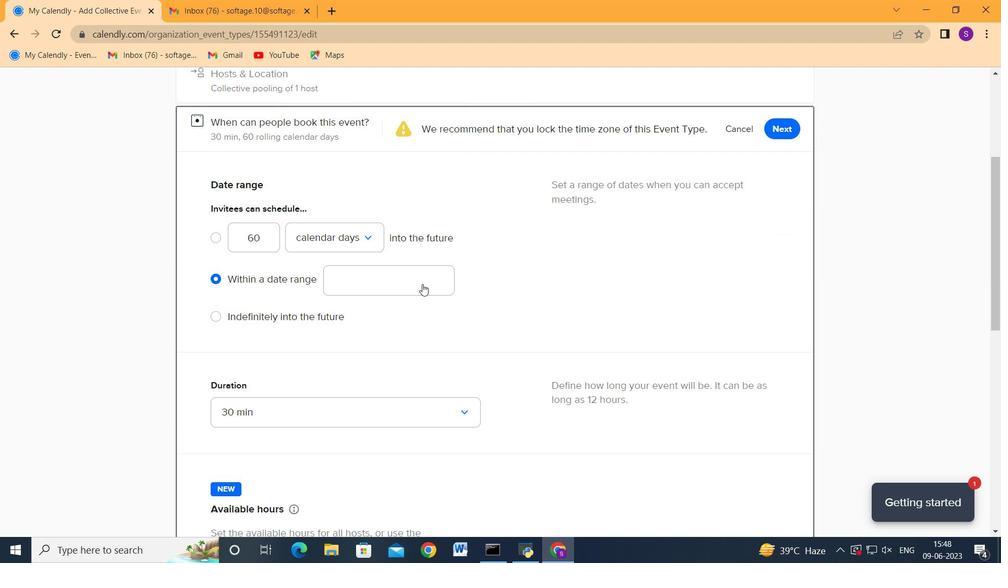 
Action: Mouse scrolled (512, 306) with delta (0, 0)
Screenshot: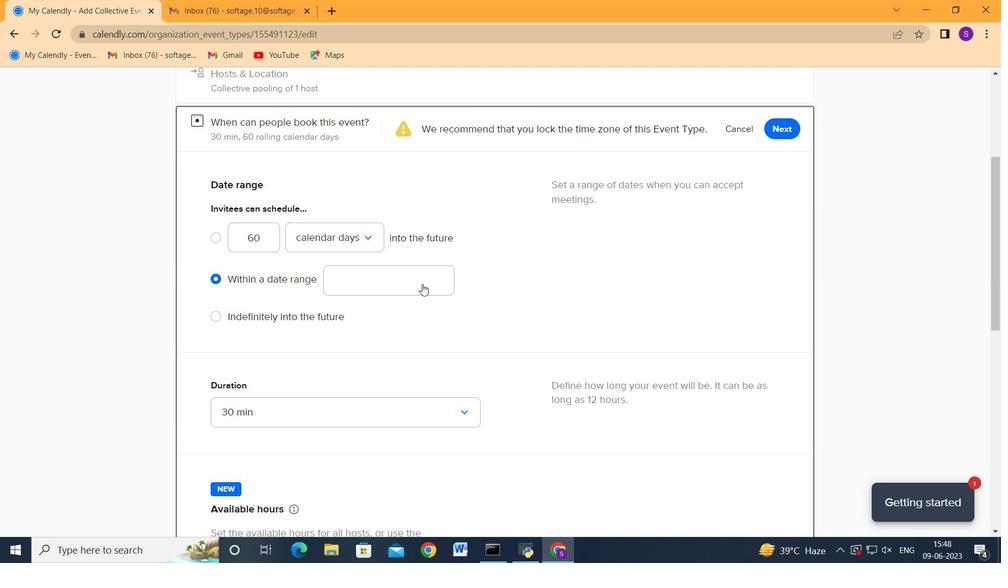 
Action: Mouse moved to (406, 476)
Screenshot: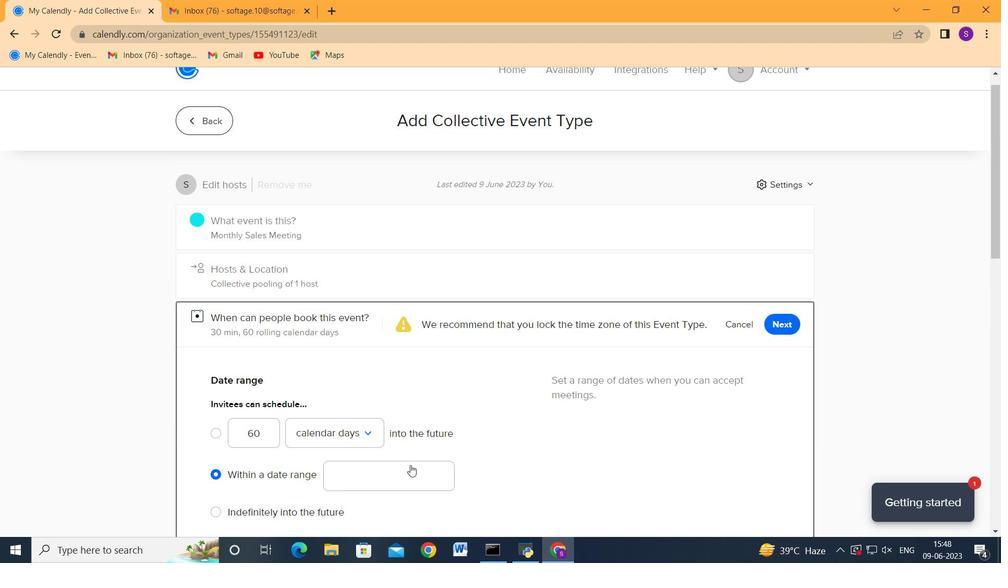 
Action: Mouse pressed left at (406, 476)
Screenshot: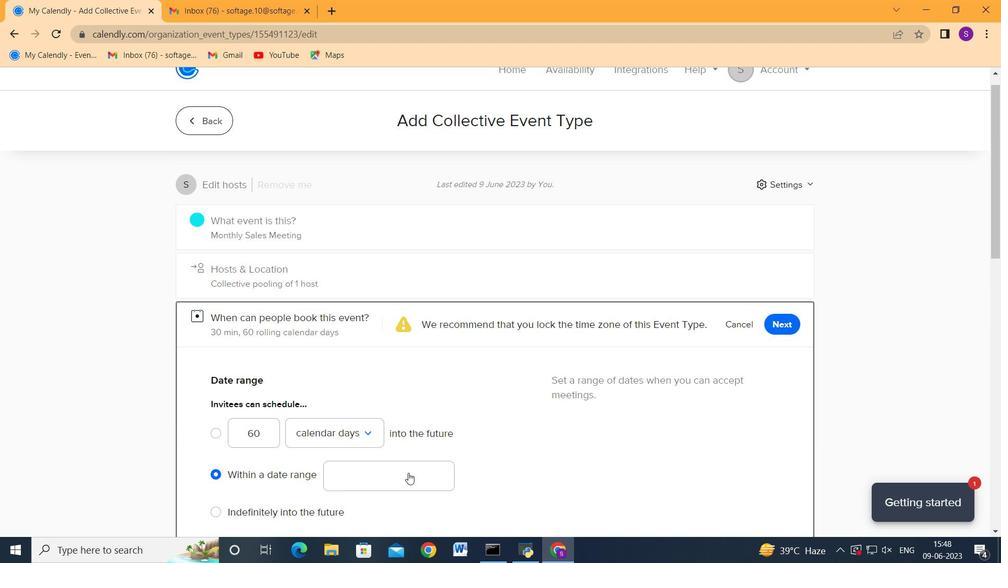 
Action: Mouse moved to (421, 241)
Screenshot: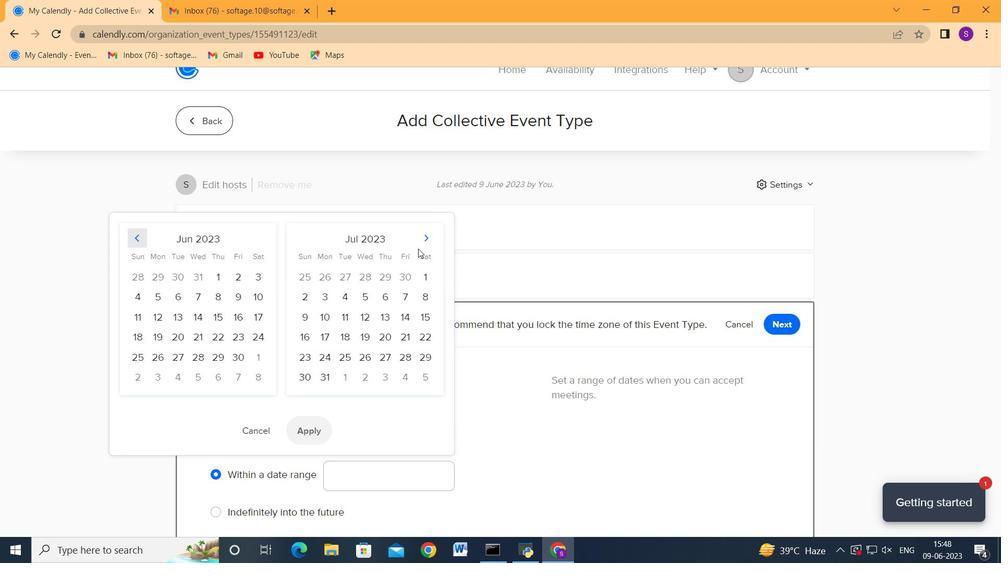 
Action: Mouse pressed left at (421, 241)
Screenshot: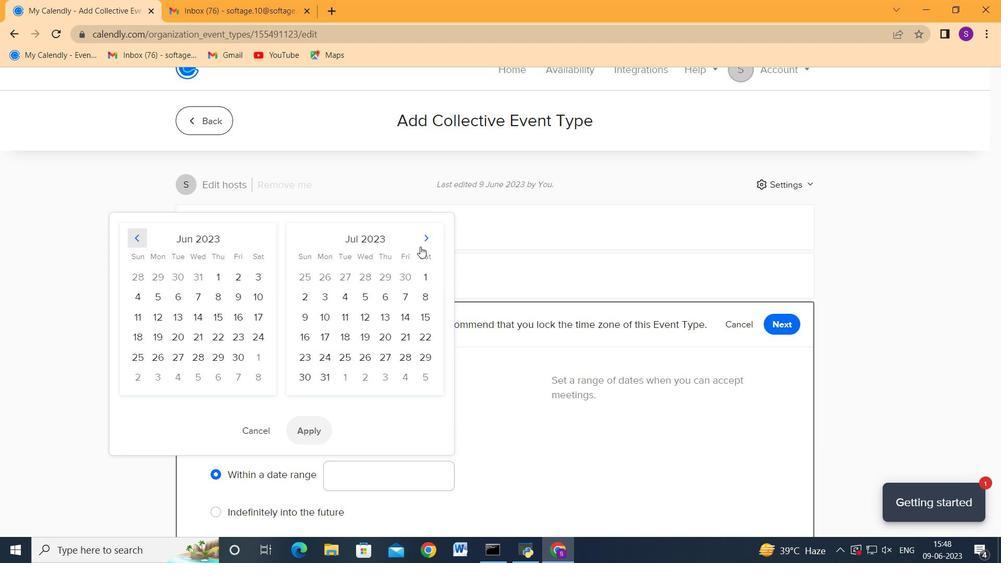 
Action: Mouse pressed left at (421, 241)
Screenshot: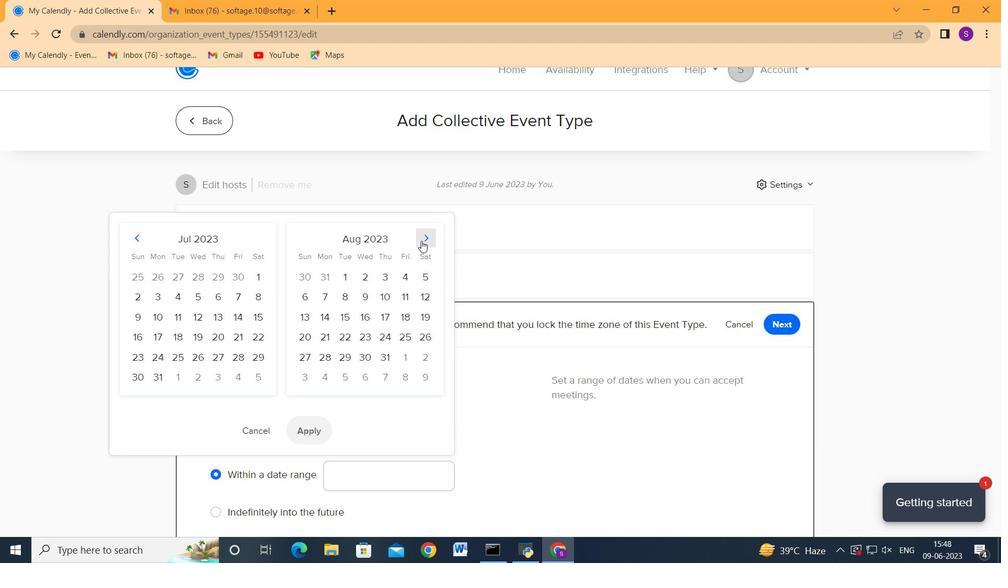 
Action: Mouse moved to (419, 239)
Screenshot: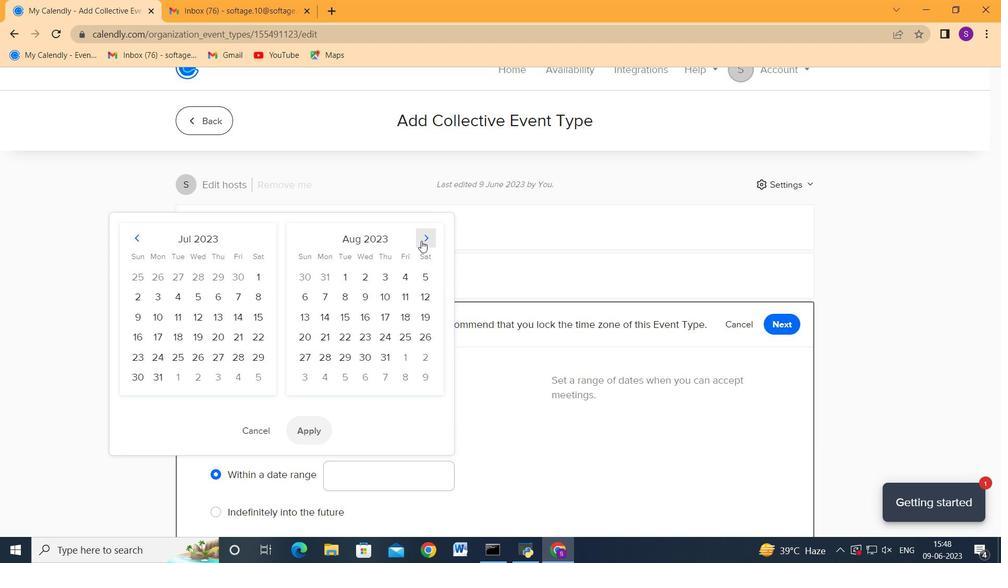 
Action: Mouse pressed left at (419, 239)
Screenshot: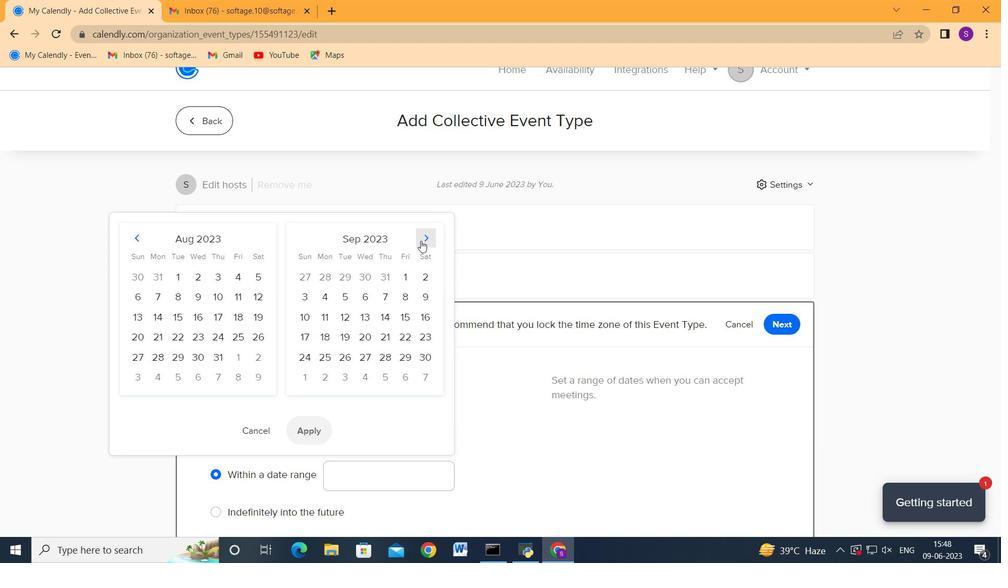 
Action: Mouse pressed left at (419, 239)
Screenshot: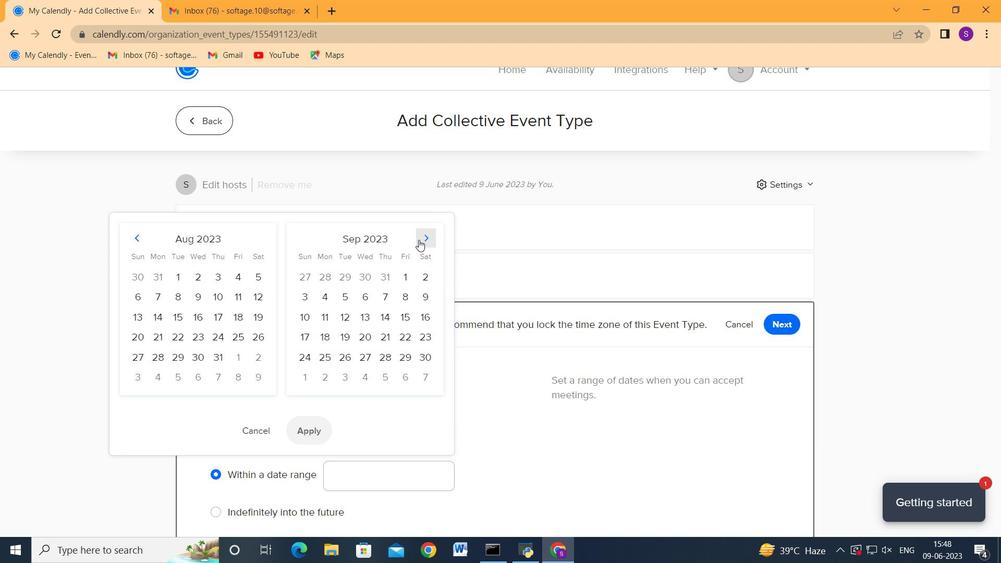 
Action: Mouse pressed left at (419, 239)
Screenshot: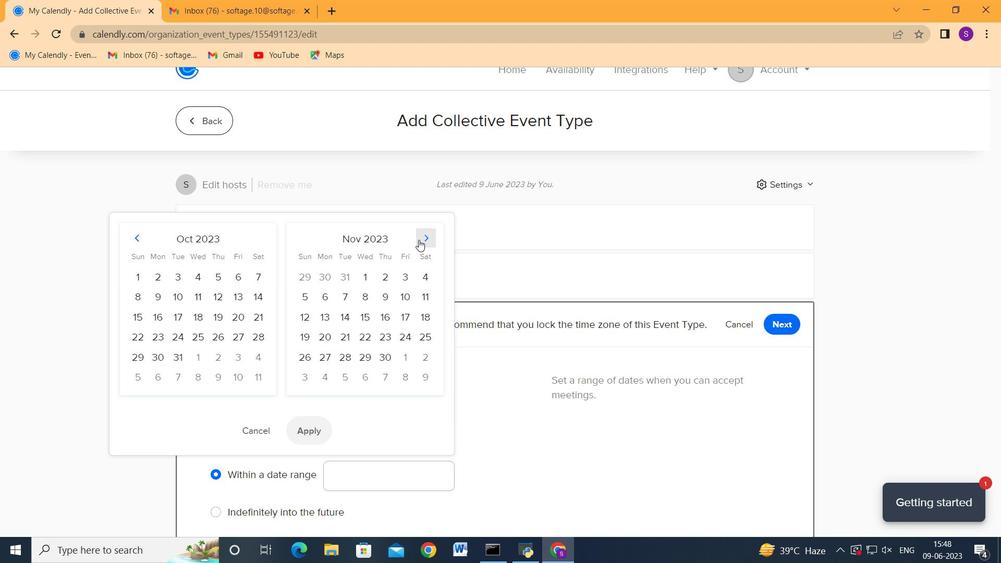 
Action: Mouse moved to (337, 319)
Screenshot: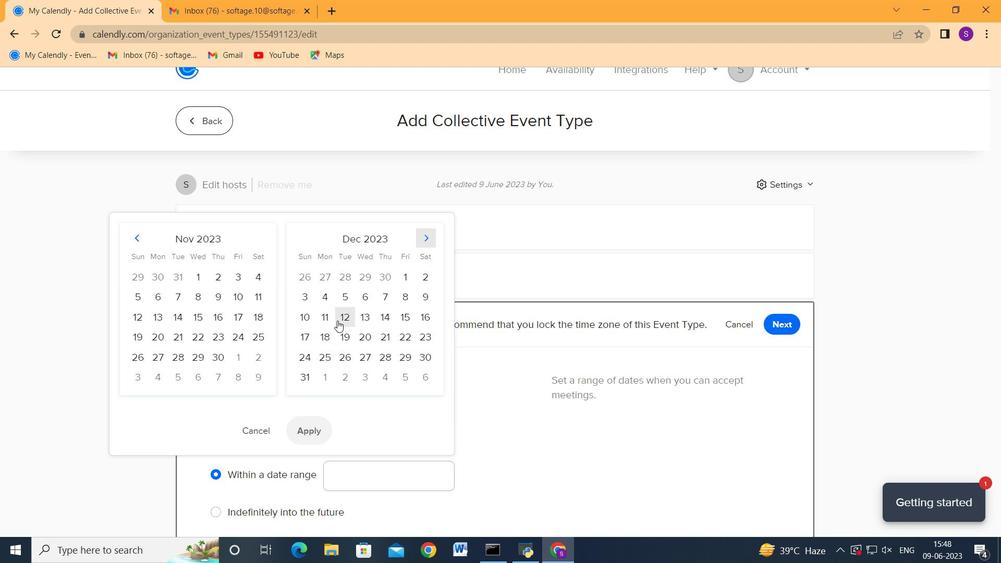 
Action: Mouse pressed left at (337, 319)
Screenshot: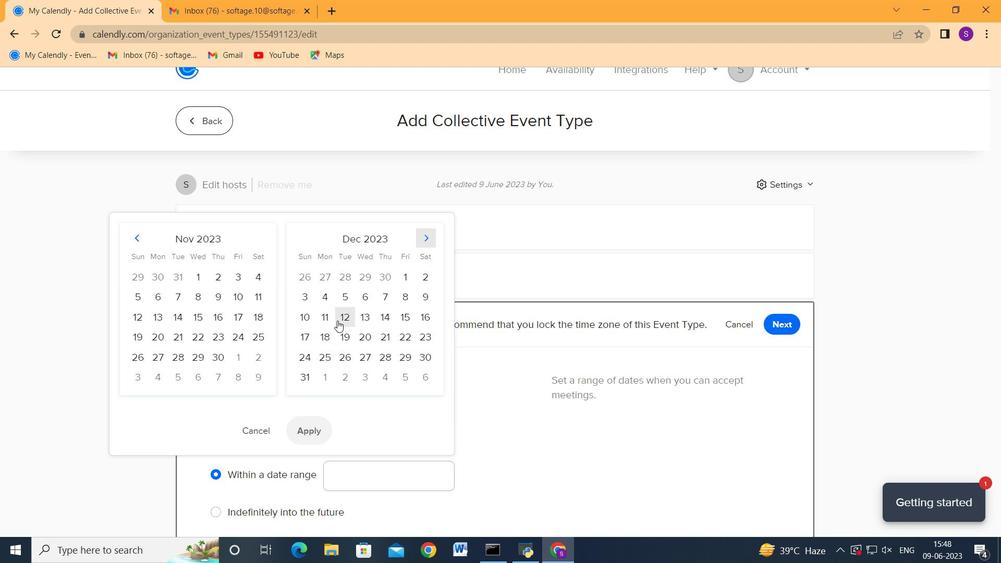 
Action: Mouse moved to (385, 318)
Screenshot: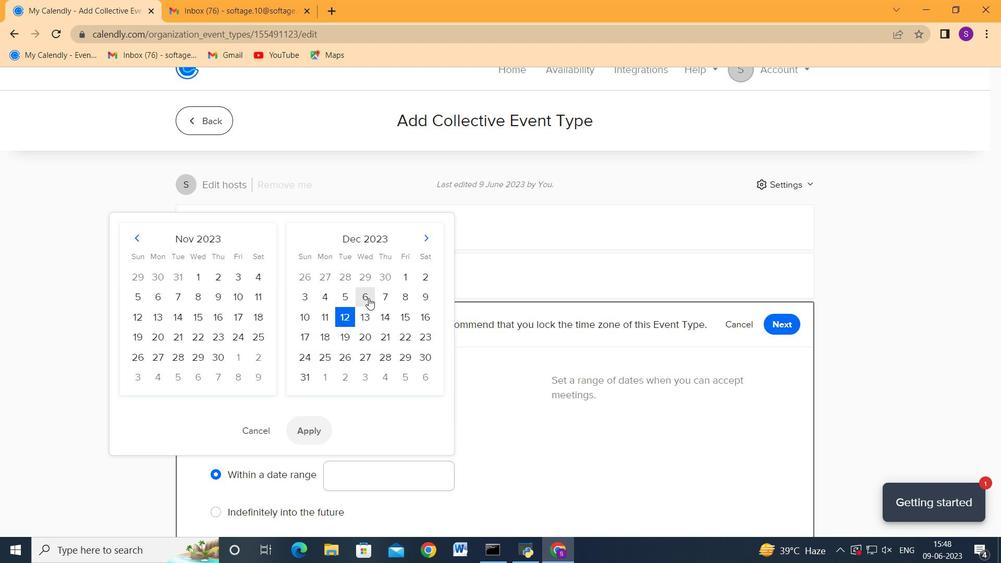 
Action: Mouse pressed left at (385, 318)
Screenshot: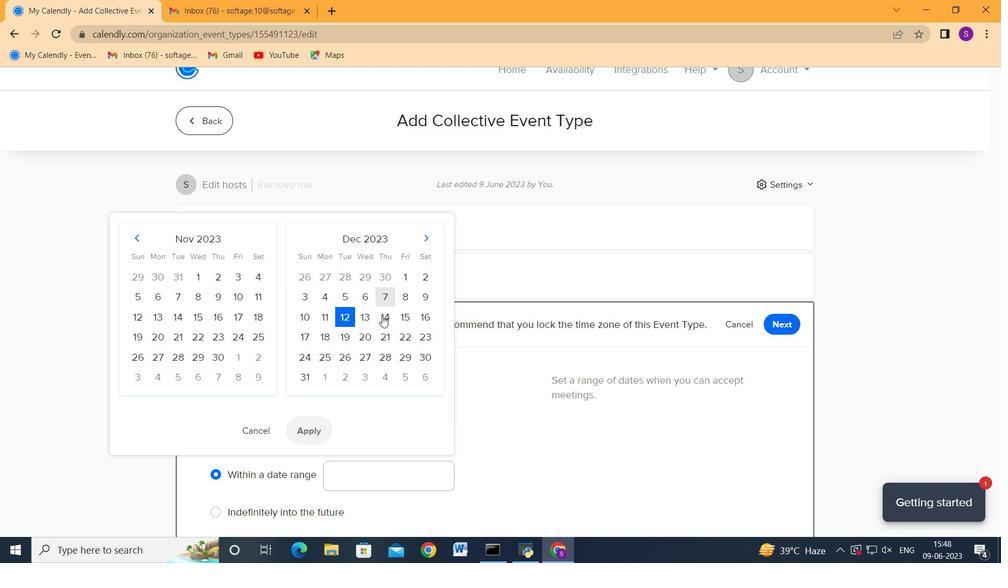 
Action: Mouse moved to (320, 419)
Screenshot: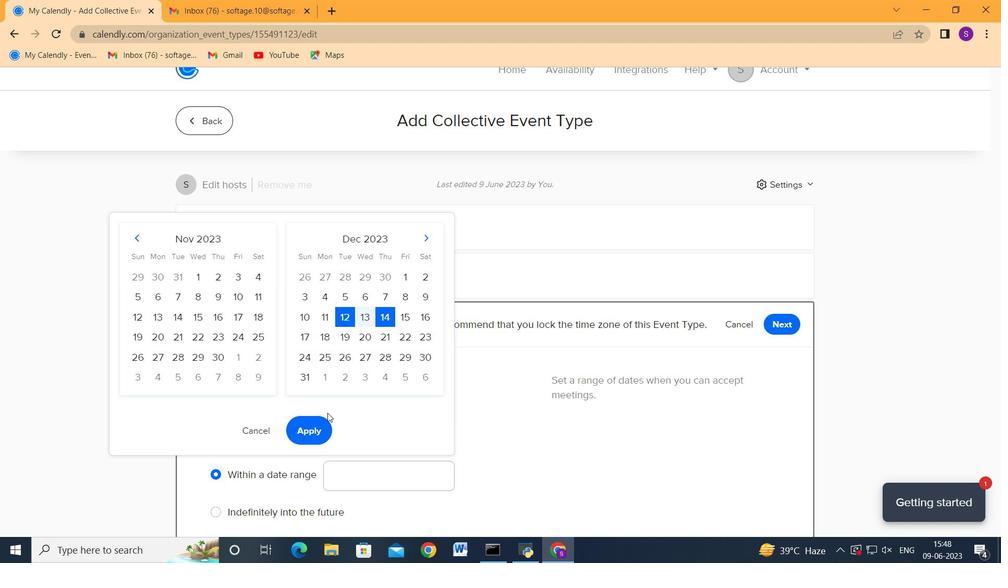 
Action: Mouse pressed left at (320, 419)
Screenshot: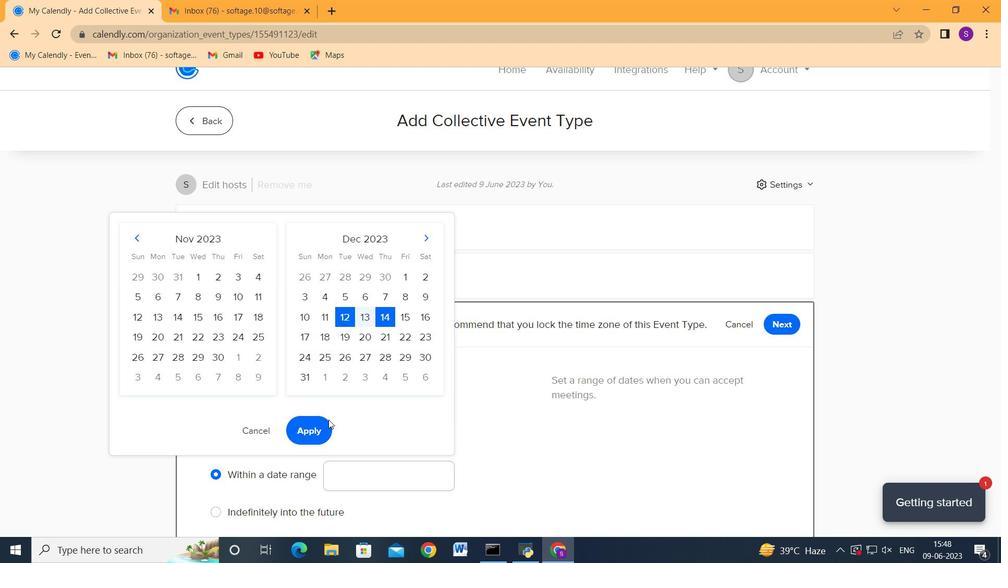 
Action: Mouse moved to (482, 360)
Screenshot: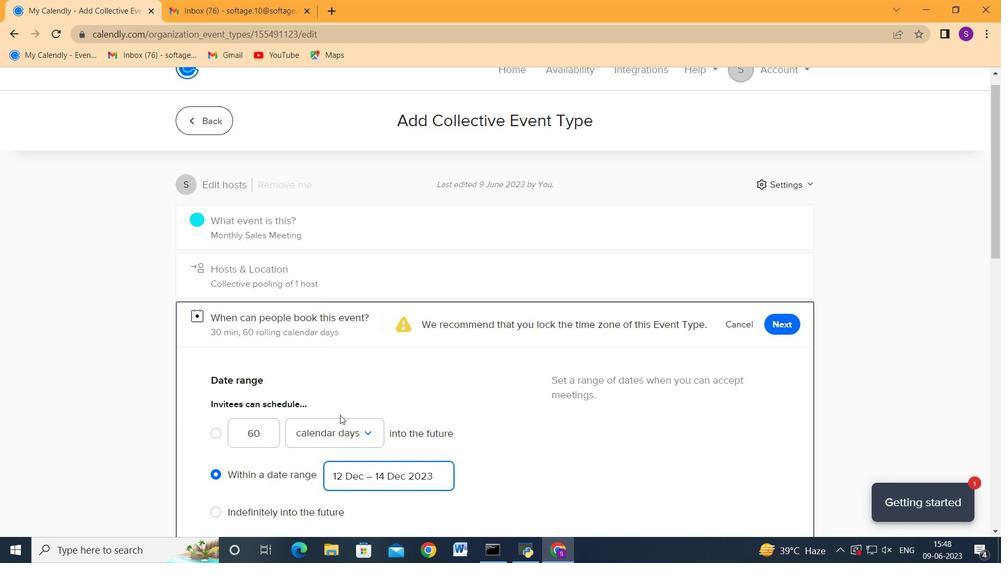 
Action: Mouse scrolled (482, 360) with delta (0, 0)
Screenshot: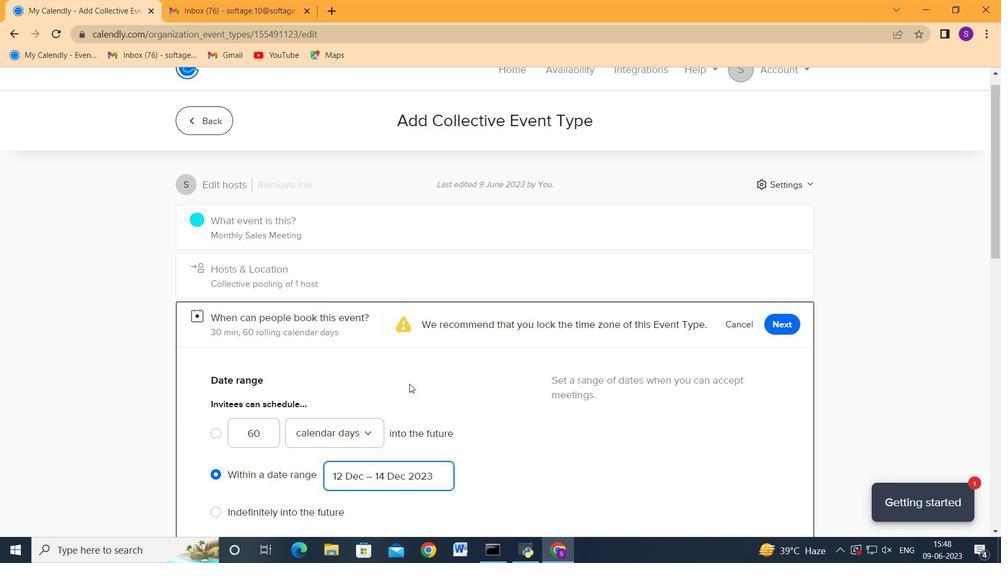 
Action: Mouse scrolled (482, 360) with delta (0, 0)
Screenshot: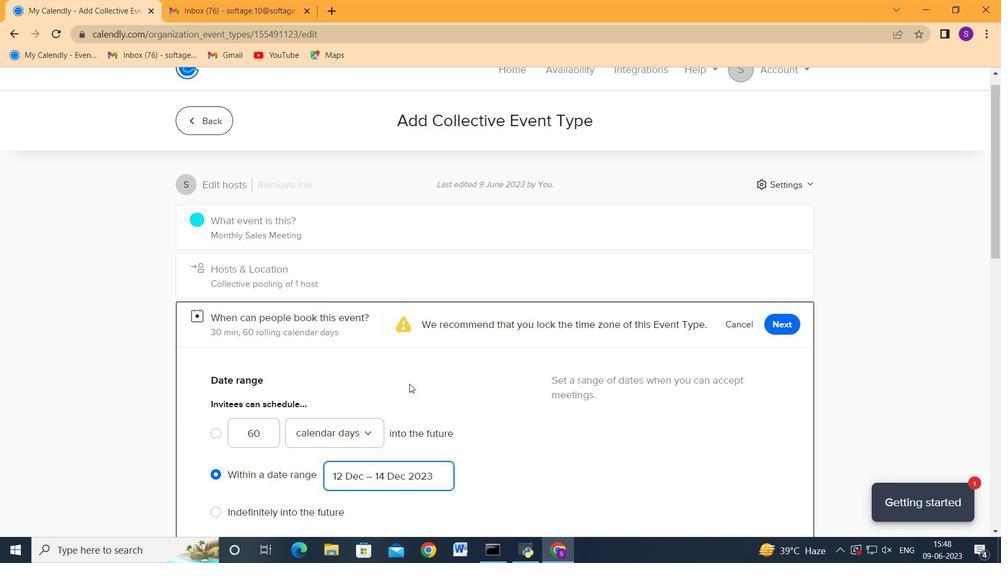 
Action: Mouse scrolled (482, 360) with delta (0, 0)
Screenshot: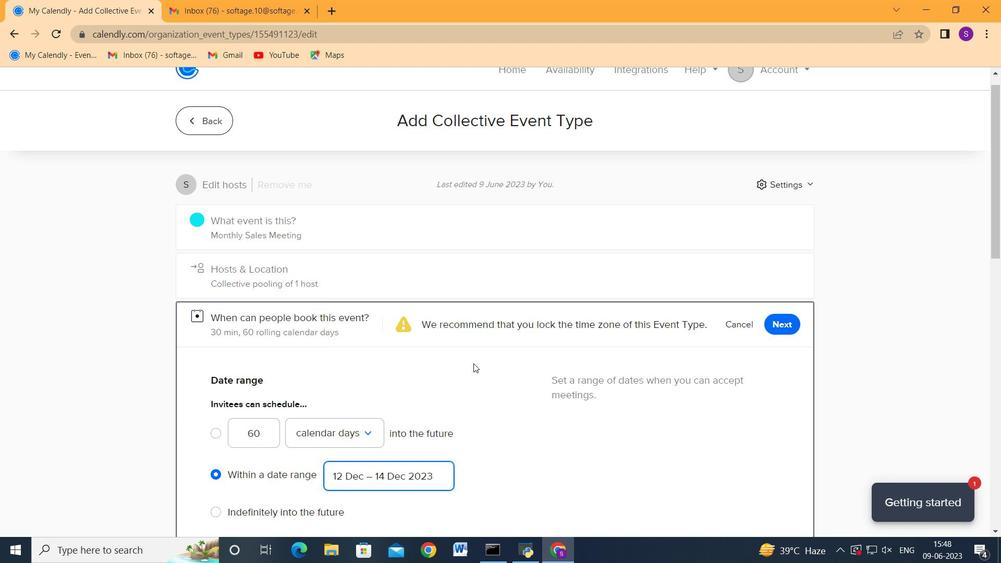 
Action: Mouse scrolled (482, 360) with delta (0, 0)
Screenshot: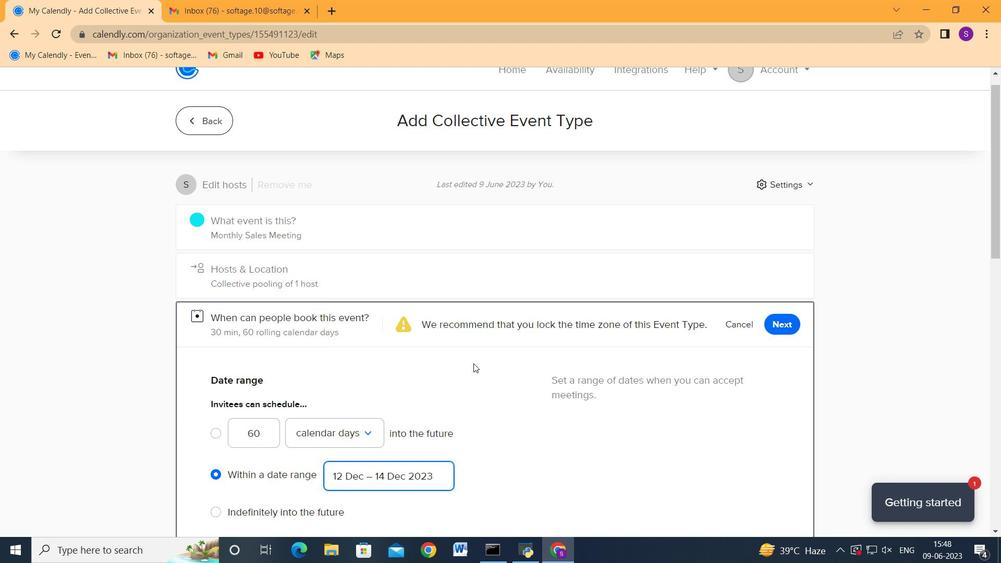 
Action: Mouse moved to (606, 316)
Screenshot: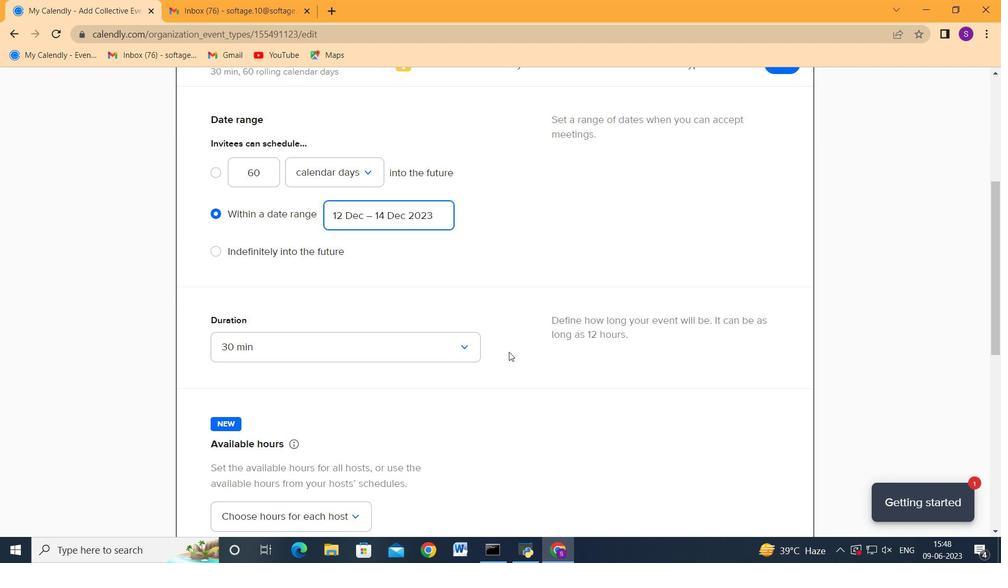 
Action: Mouse scrolled (606, 316) with delta (0, 0)
Screenshot: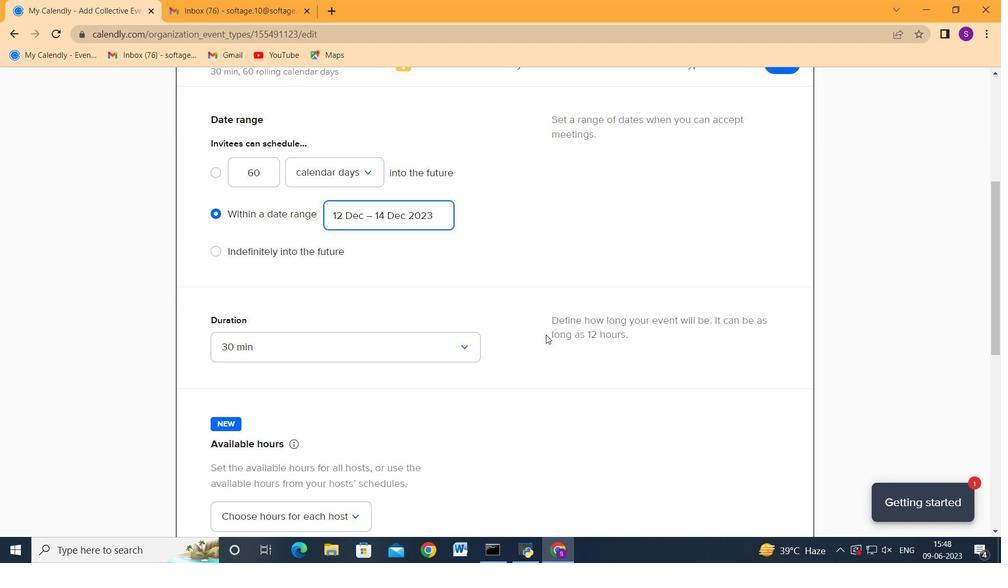 
Action: Mouse scrolled (606, 316) with delta (0, 0)
Screenshot: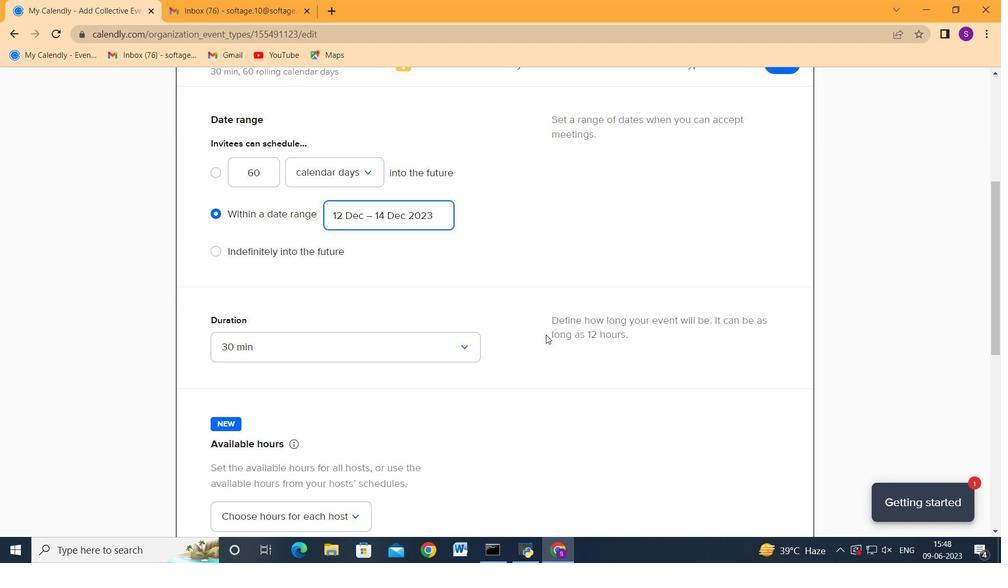 
Action: Mouse scrolled (606, 316) with delta (0, 0)
Screenshot: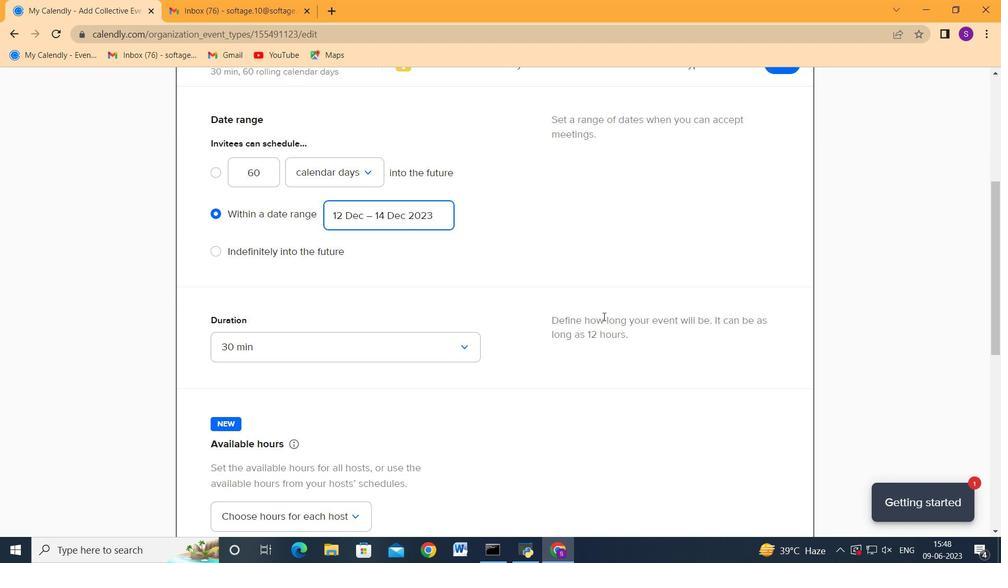 
Action: Mouse moved to (778, 263)
Screenshot: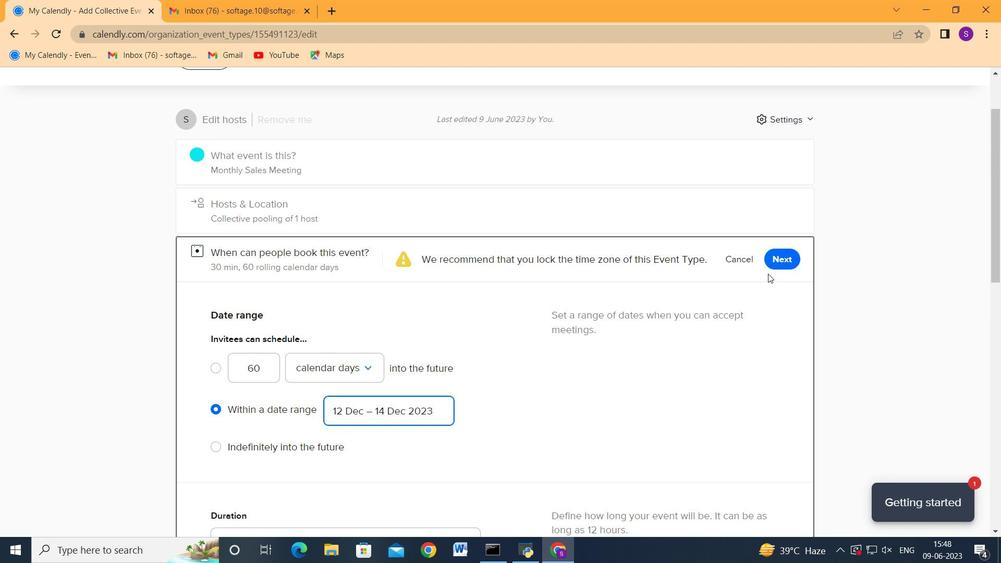 
Action: Mouse pressed left at (778, 263)
Screenshot: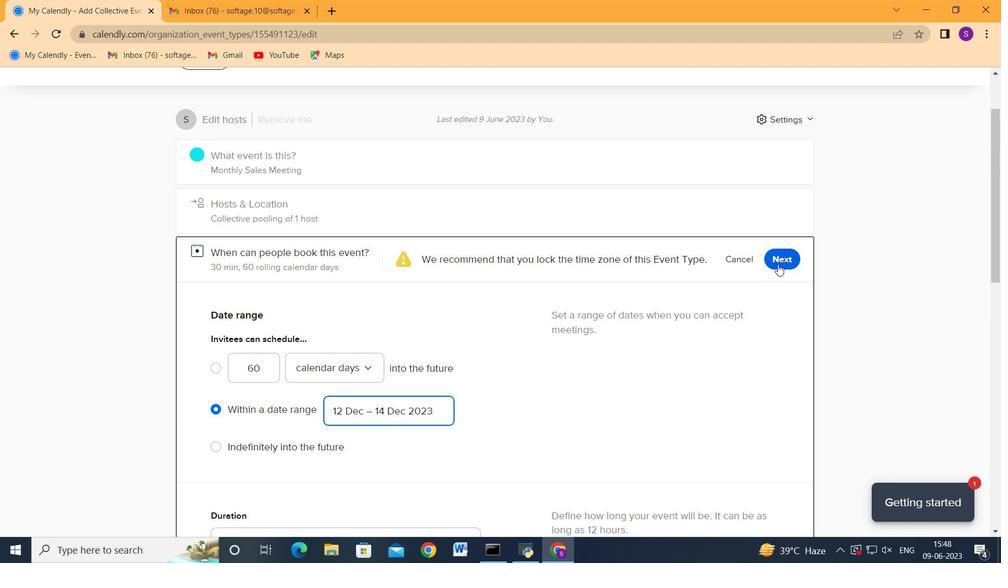 
Action: Mouse moved to (661, 199)
Screenshot: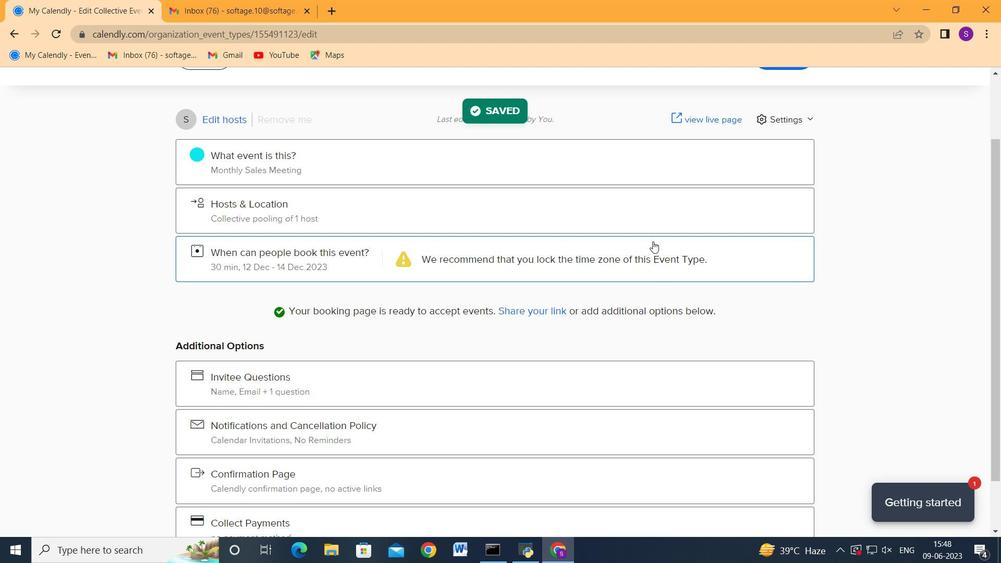 
Action: Mouse scrolled (661, 200) with delta (0, 0)
Screenshot: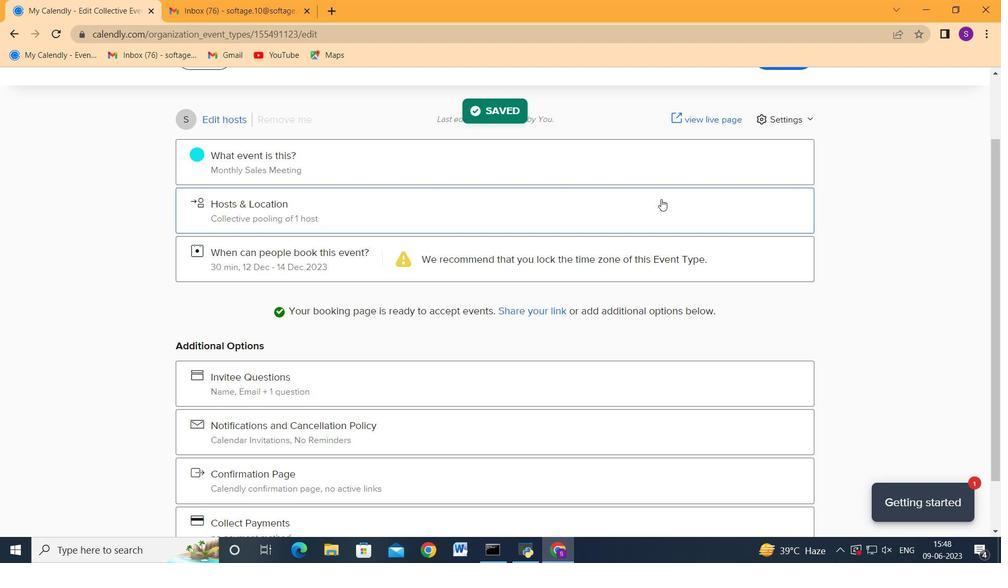 
Action: Mouse scrolled (661, 200) with delta (0, 0)
Screenshot: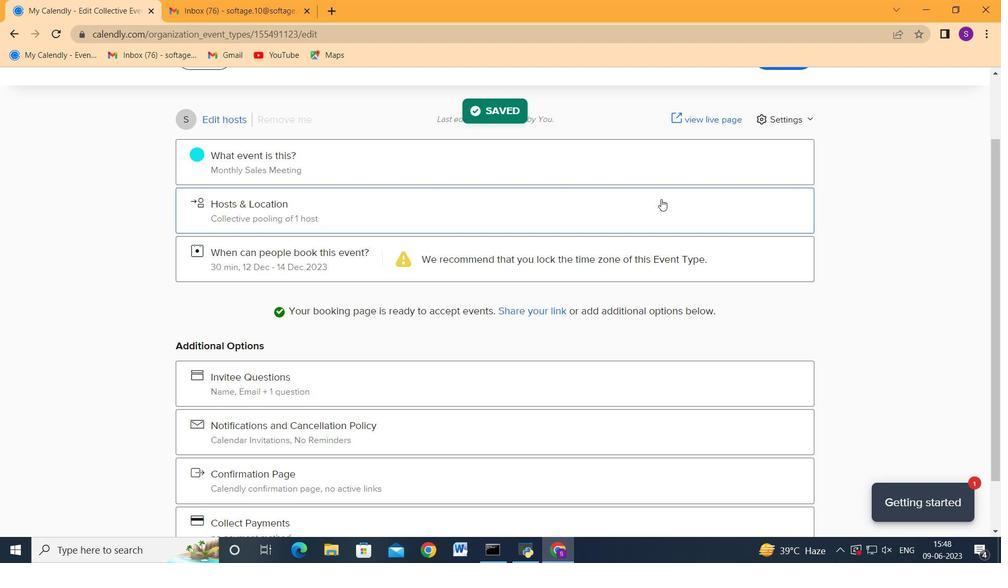 
Action: Mouse scrolled (661, 200) with delta (0, 0)
Screenshot: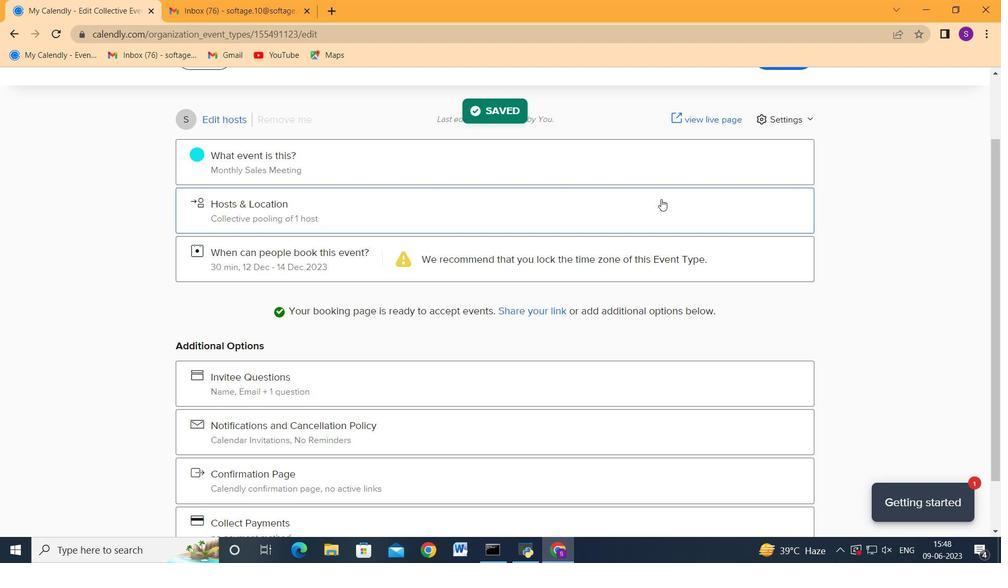 
Action: Mouse moved to (778, 143)
Screenshot: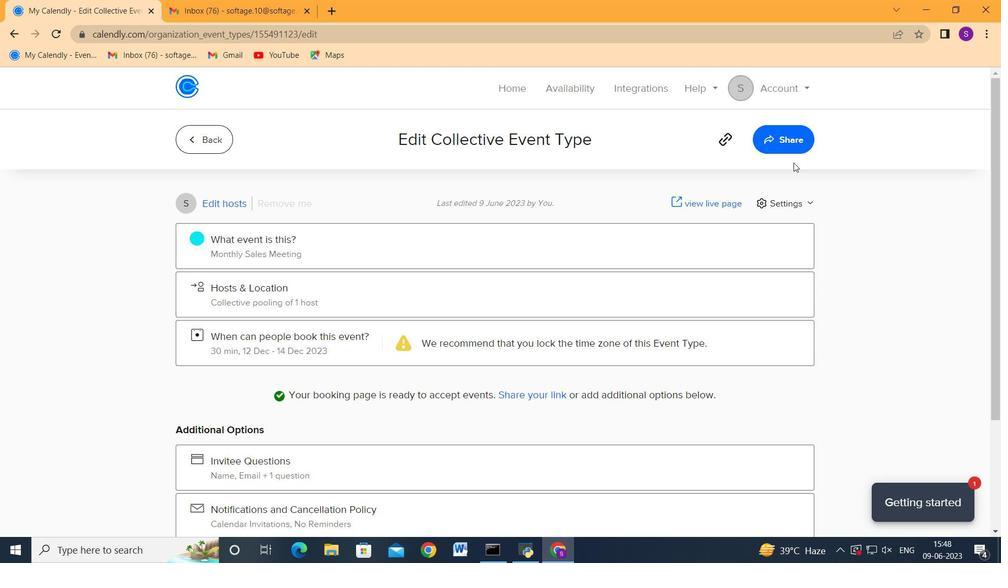 
Action: Mouse pressed left at (778, 143)
Screenshot: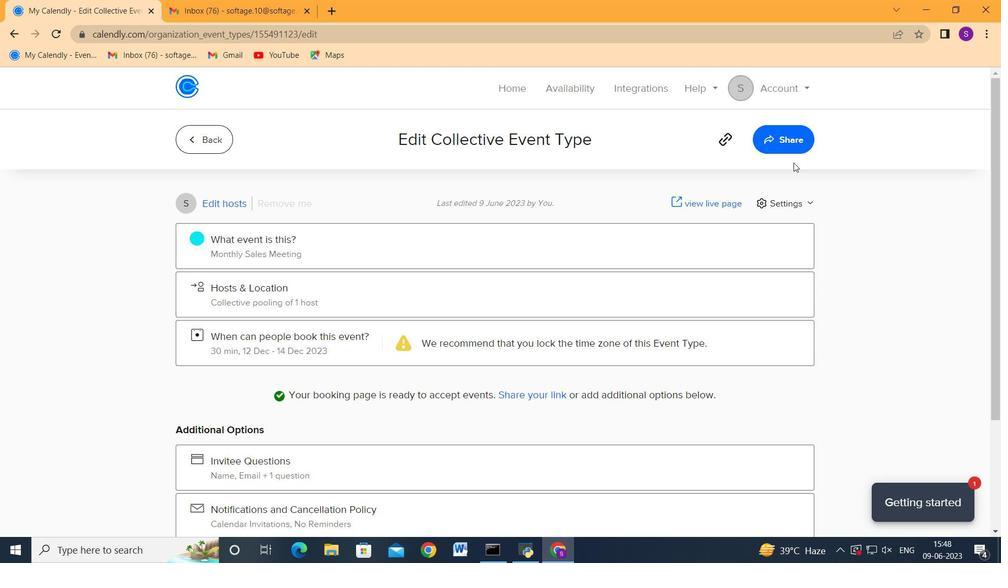 
Action: Mouse moved to (638, 270)
Screenshot: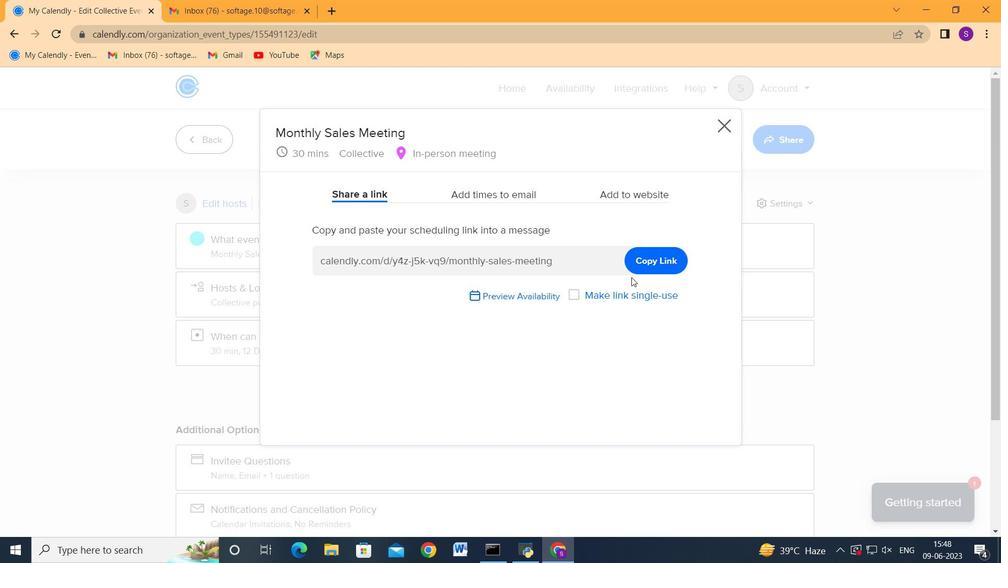 
Action: Mouse pressed left at (638, 270)
Screenshot: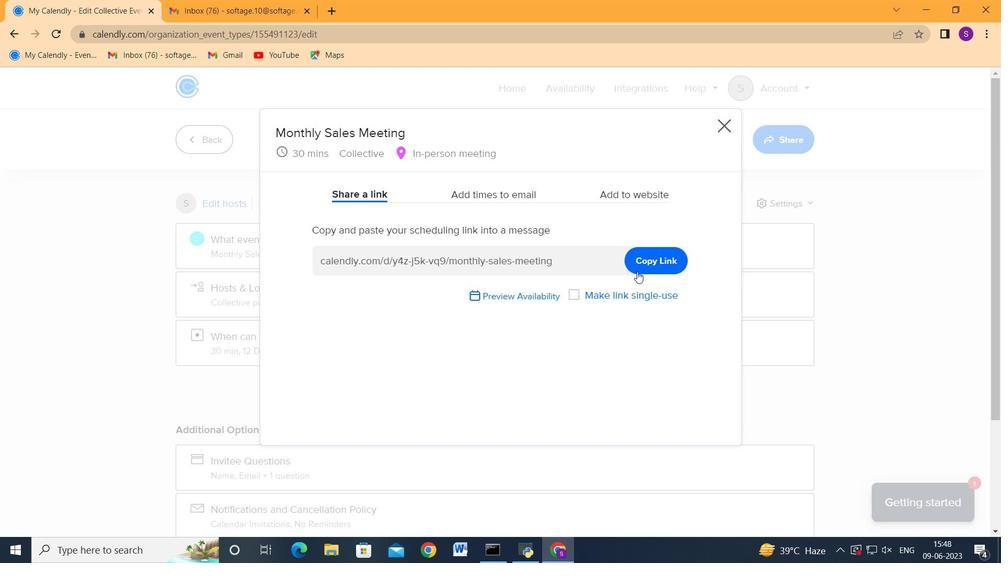 
Action: Mouse moved to (210, 1)
Screenshot: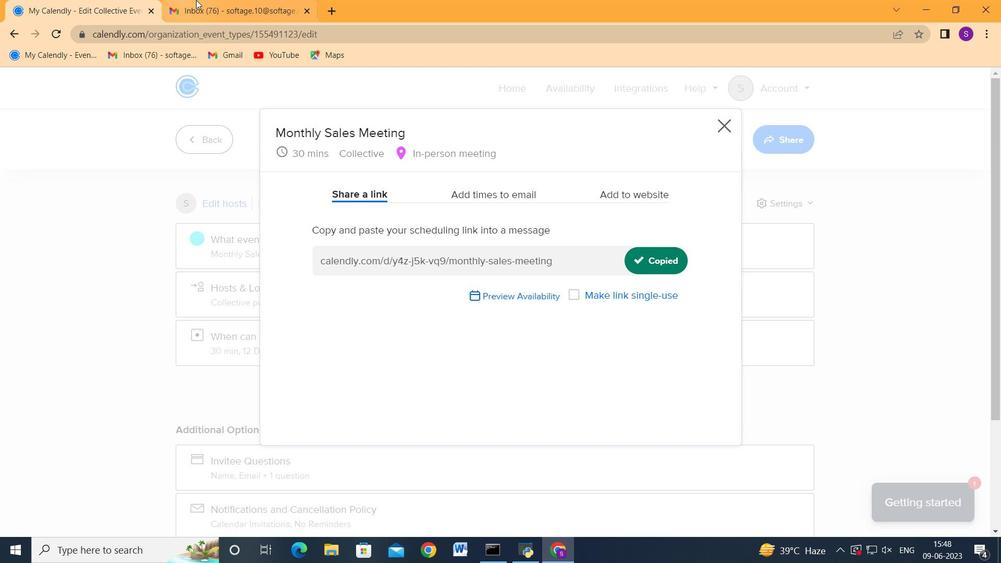 
Action: Mouse pressed left at (210, 1)
Screenshot: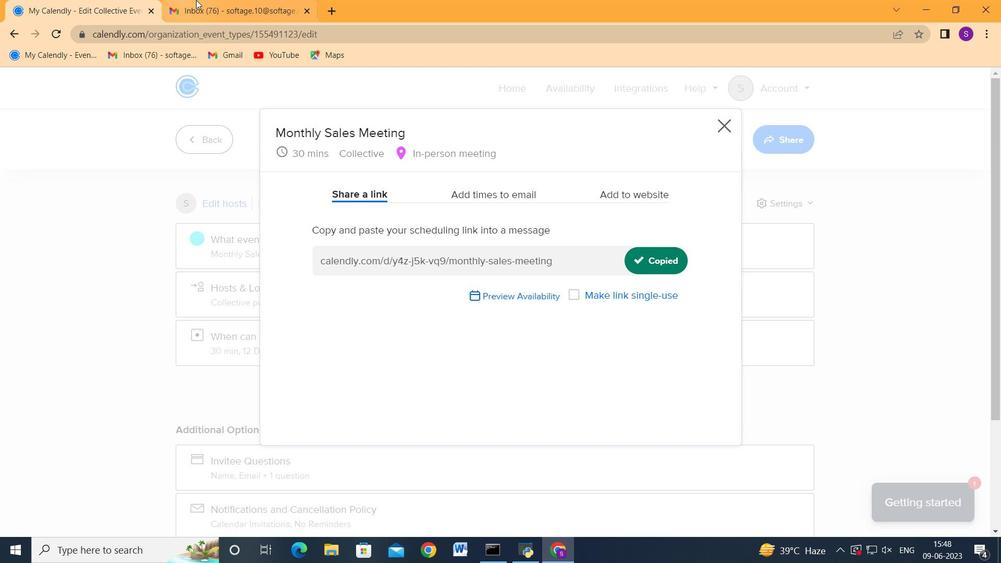 
Action: Mouse moved to (117, 151)
Screenshot: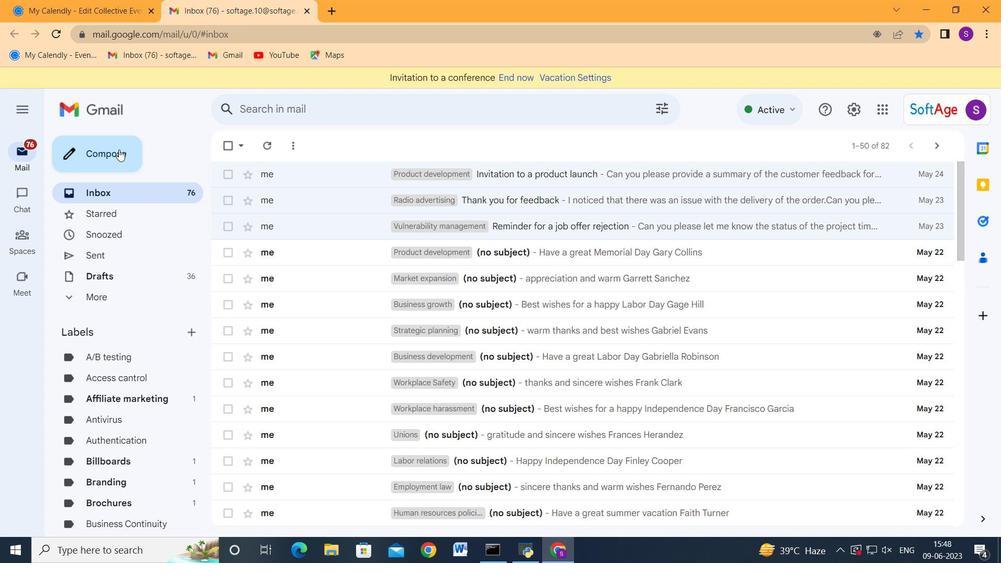 
Action: Mouse pressed left at (117, 151)
Screenshot: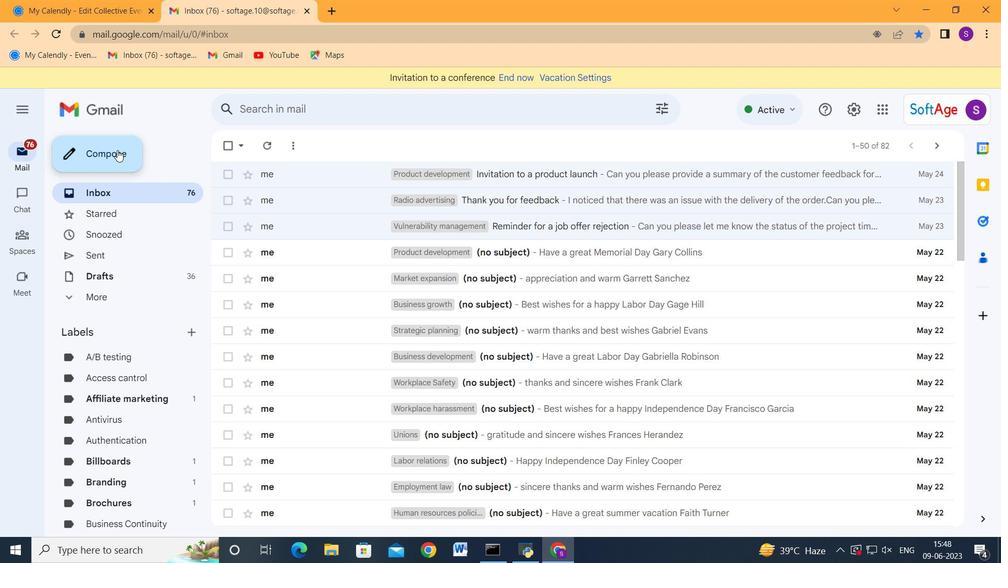 
Action: Mouse moved to (527, 220)
Screenshot: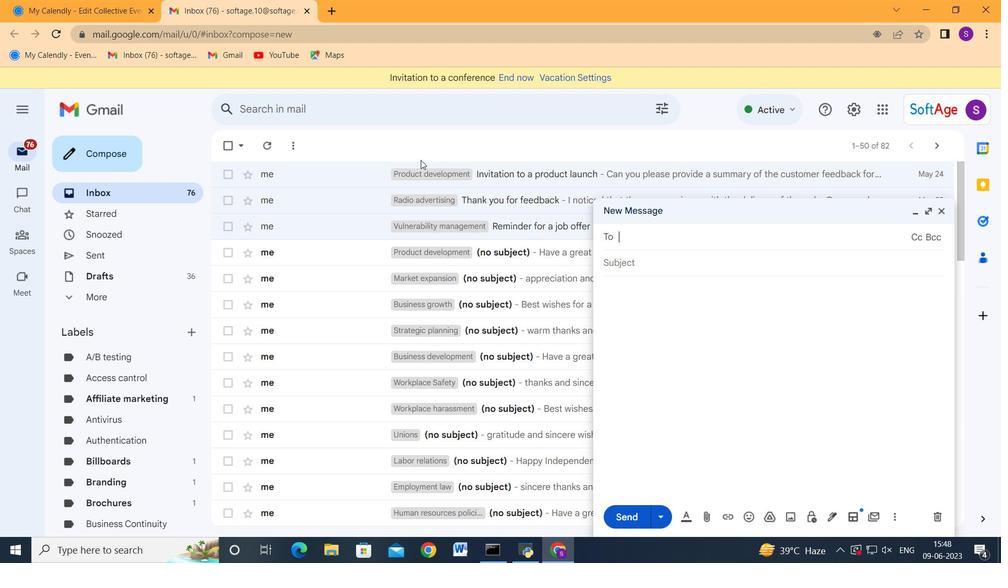 
Action: Key pressed ci=<Key.backspace><Key.backspace><Key.backspace>softage.7<Key.shift_r>@softage.net<Key.enter>softage.8<Key.shift_r>@os<Key.backspace><Key.backspace>softage.net<Key.enter><Key.tab><Key.tab>ctrl+V
Screenshot: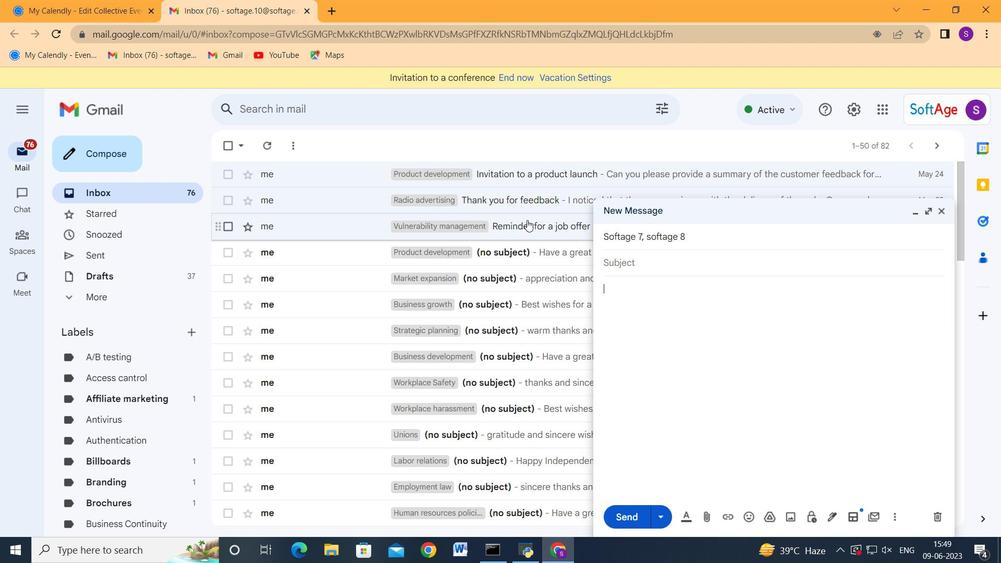 
Action: Mouse moved to (631, 514)
Screenshot: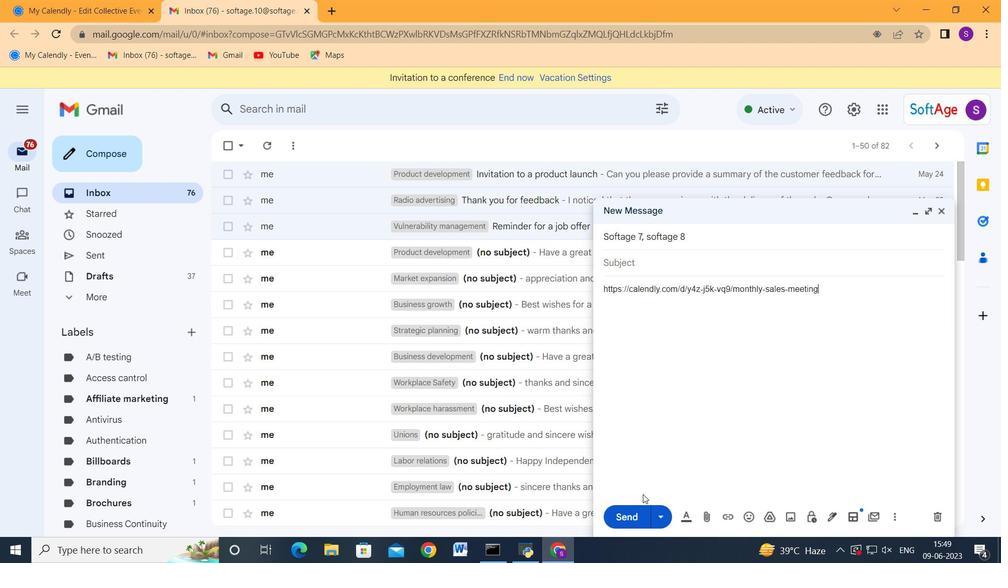 
Action: Mouse pressed left at (631, 514)
Screenshot: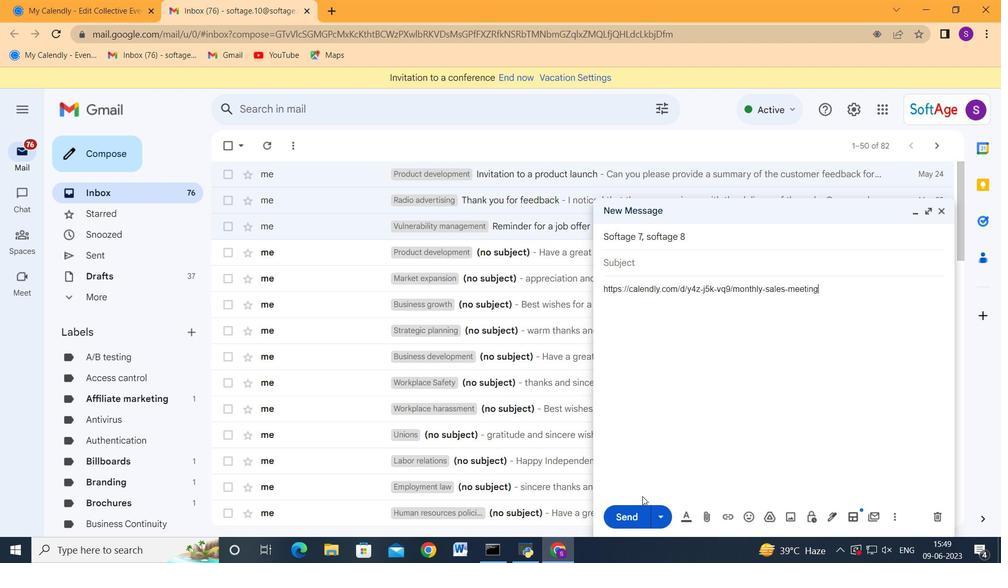 
Action: Mouse moved to (595, 328)
Screenshot: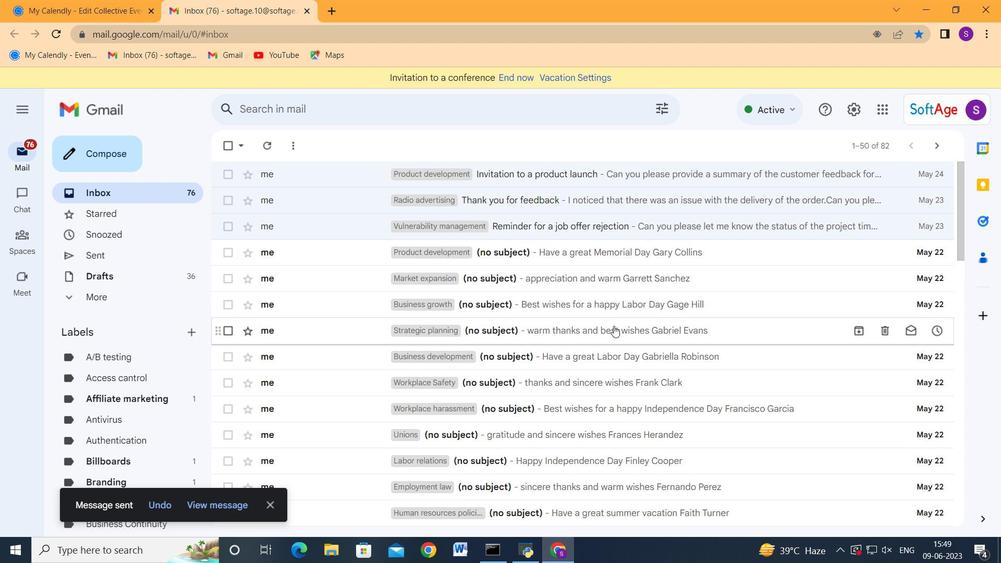 
Action: Mouse scrolled (595, 327) with delta (0, 0)
Screenshot: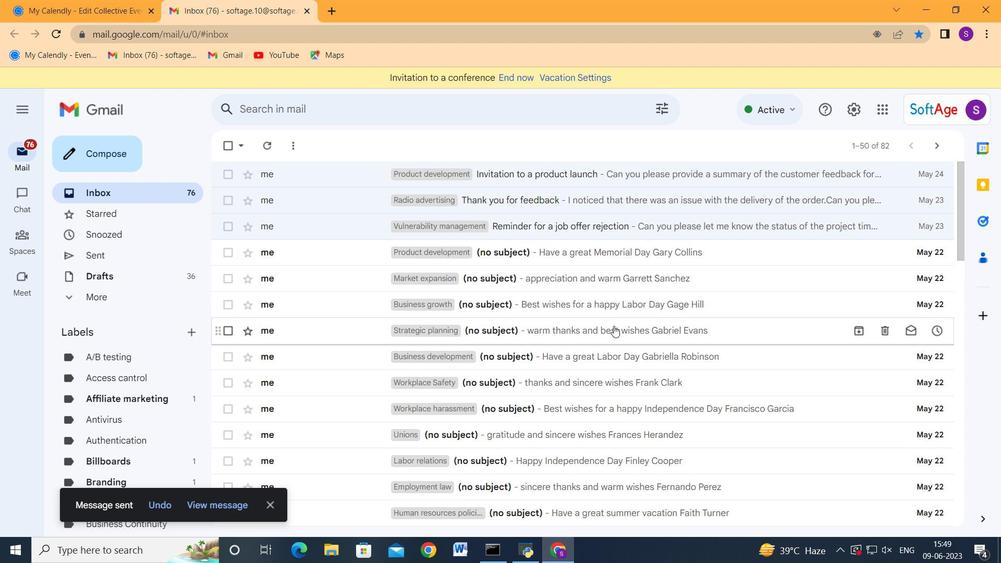 
Action: Mouse moved to (594, 328)
Screenshot: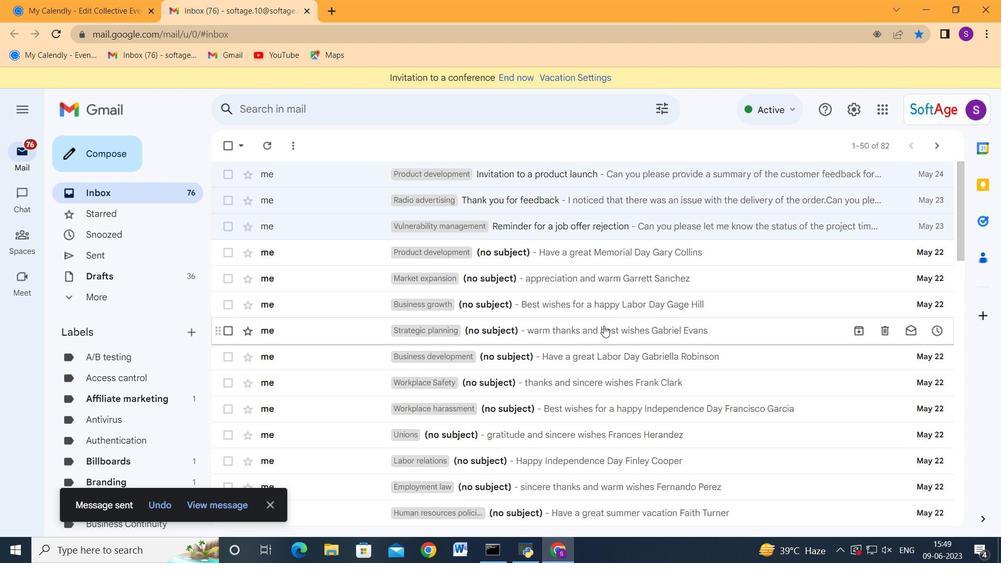 
Action: Mouse scrolled (594, 328) with delta (0, 0)
Screenshot: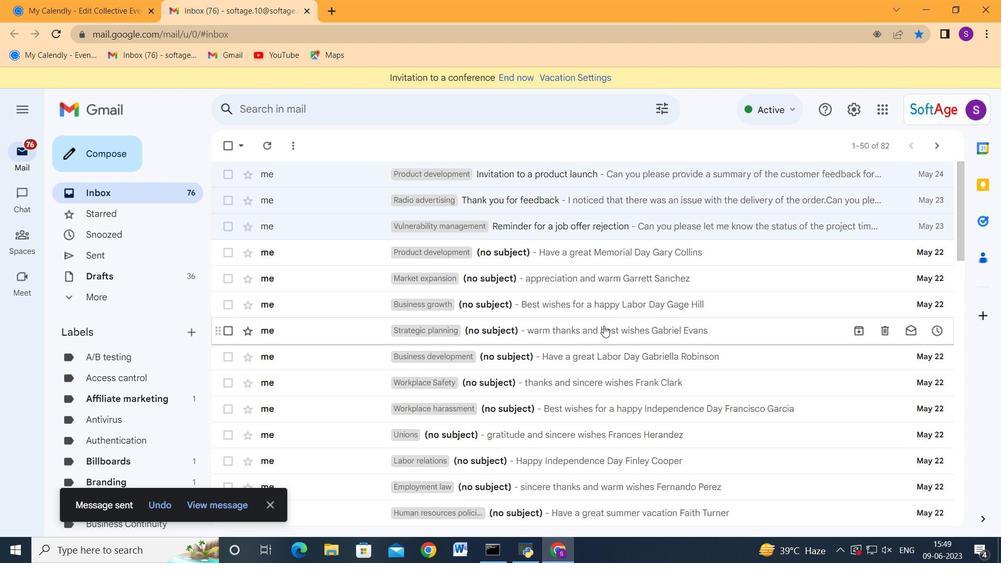 
Action: Mouse moved to (593, 328)
Screenshot: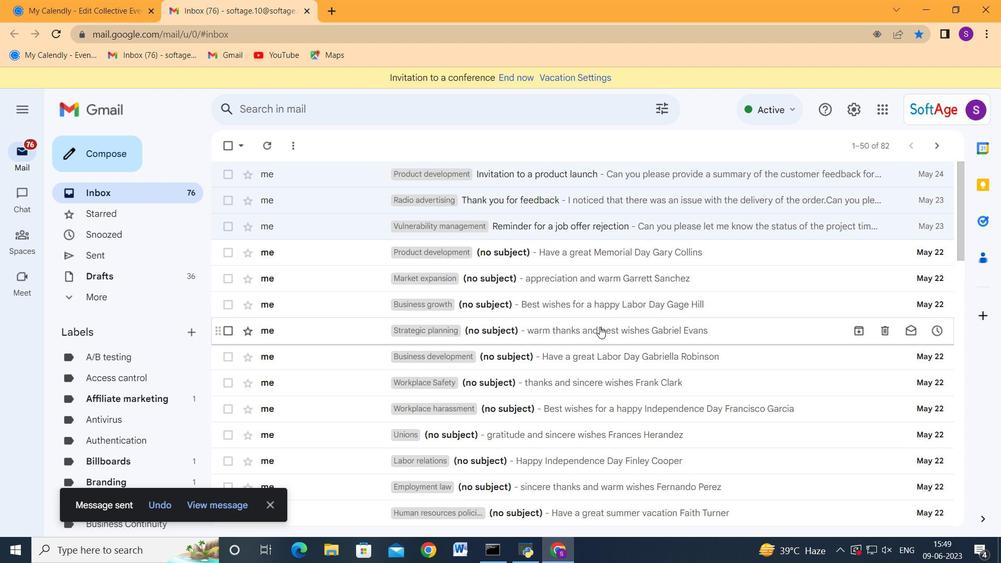 
Action: Mouse scrolled (593, 329) with delta (0, 0)
Screenshot: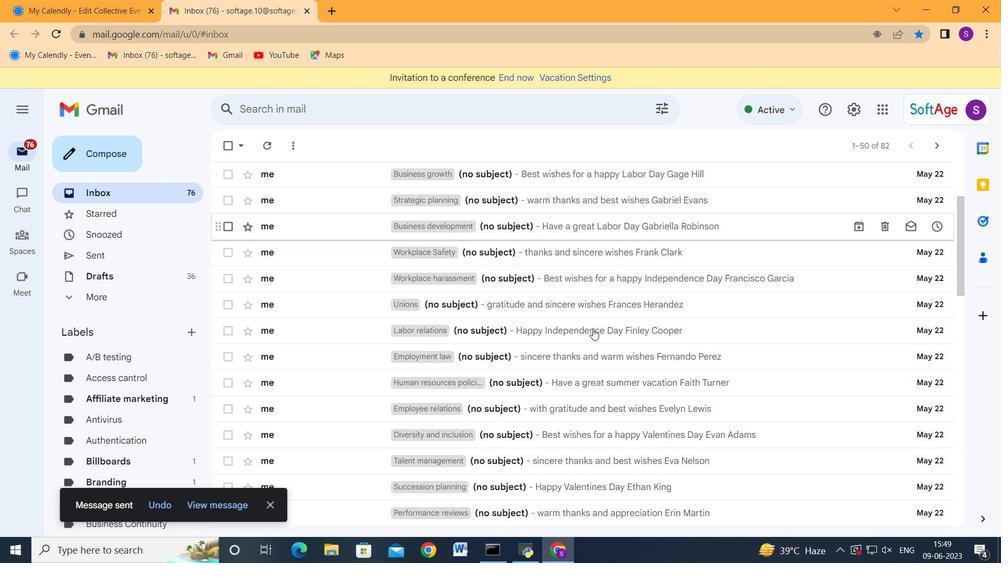 
Action: Mouse scrolled (593, 329) with delta (0, 0)
Screenshot: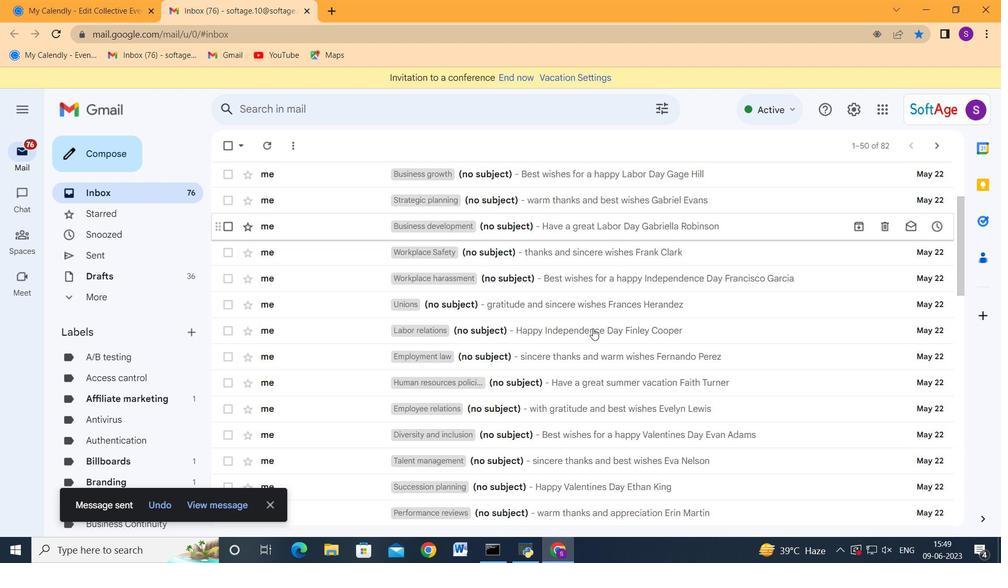 
Action: Mouse scrolled (593, 329) with delta (0, 0)
Screenshot: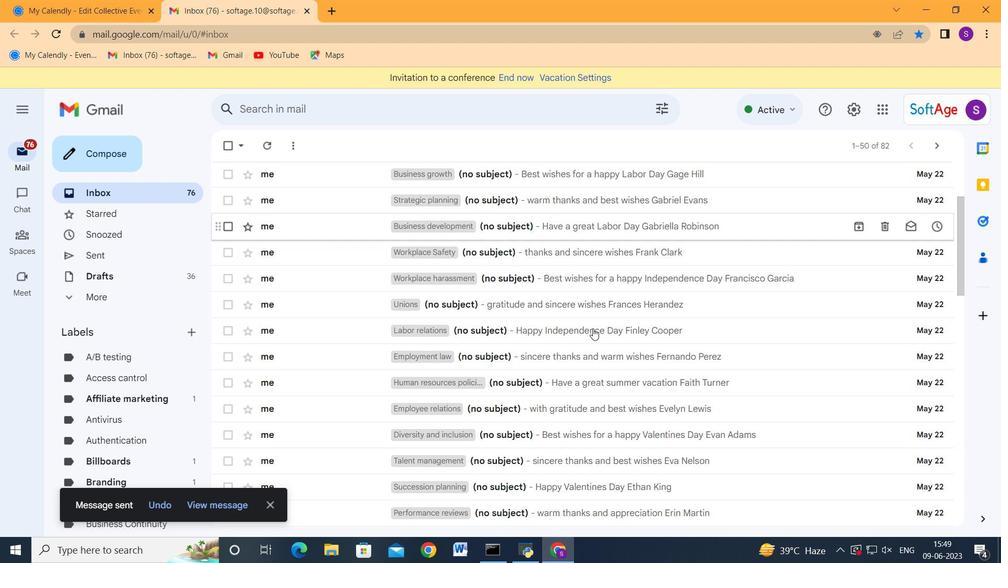 
Action: Mouse scrolled (593, 329) with delta (0, 0)
Screenshot: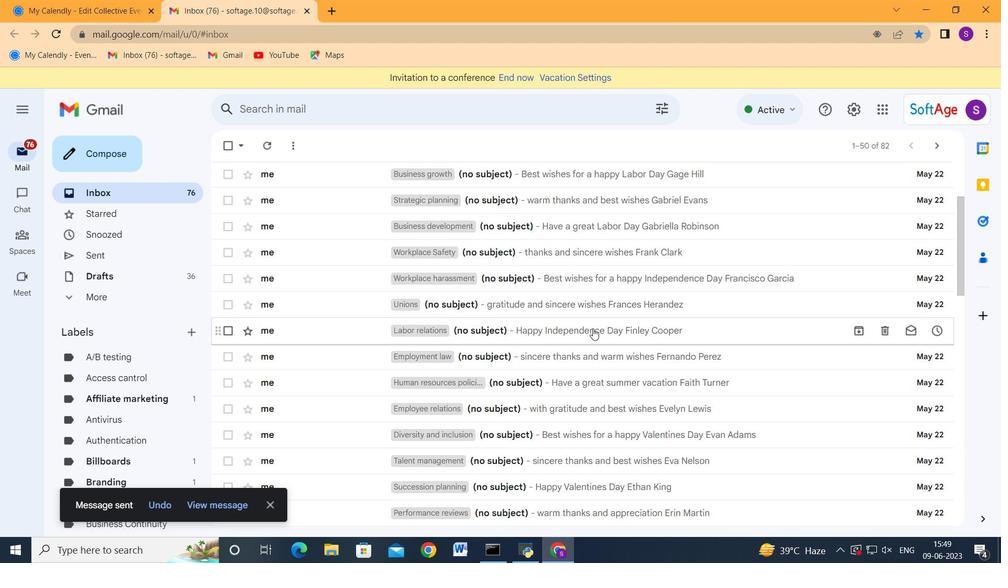 
Action: Mouse scrolled (593, 329) with delta (0, 0)
Screenshot: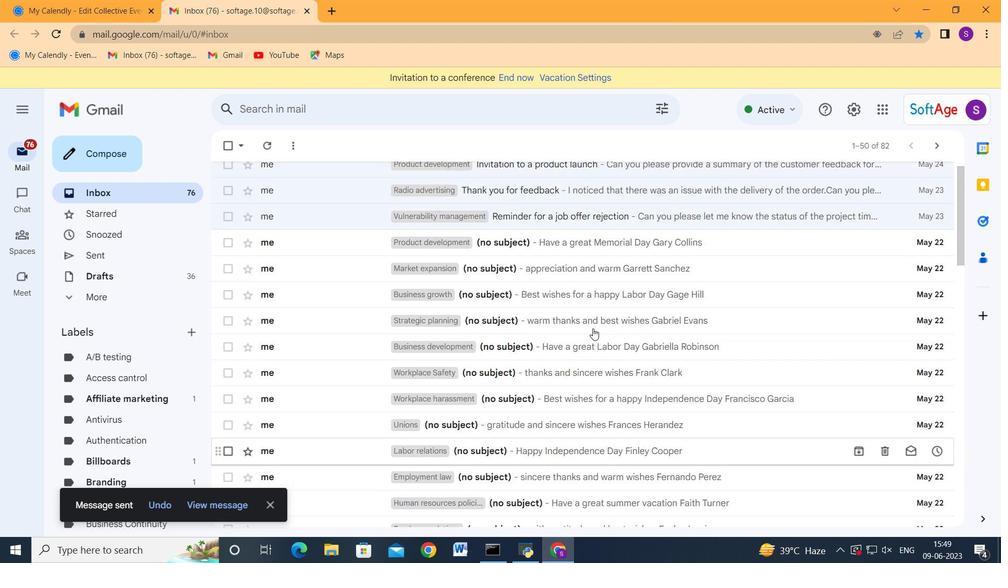 
Action: Mouse scrolled (593, 329) with delta (0, 0)
Screenshot: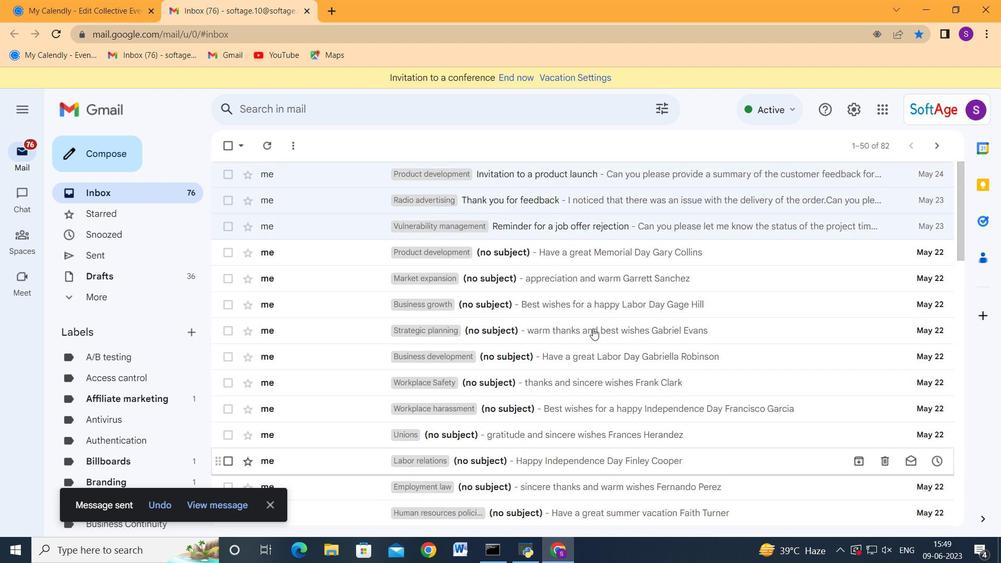 
